Task: Look for space in Jixi, China from 8th June, 2023 to 19th June, 2023 for 1 adult in price range Rs.5000 to Rs.12000. Place can be shared room with 1  bedroom having 1 bed and 1 bathroom. Property type can be house, flat, guest house, hotel. Booking option can be shelf check-in. Required host language is Chinese (Simplified).
Action: Mouse moved to (672, 94)
Screenshot: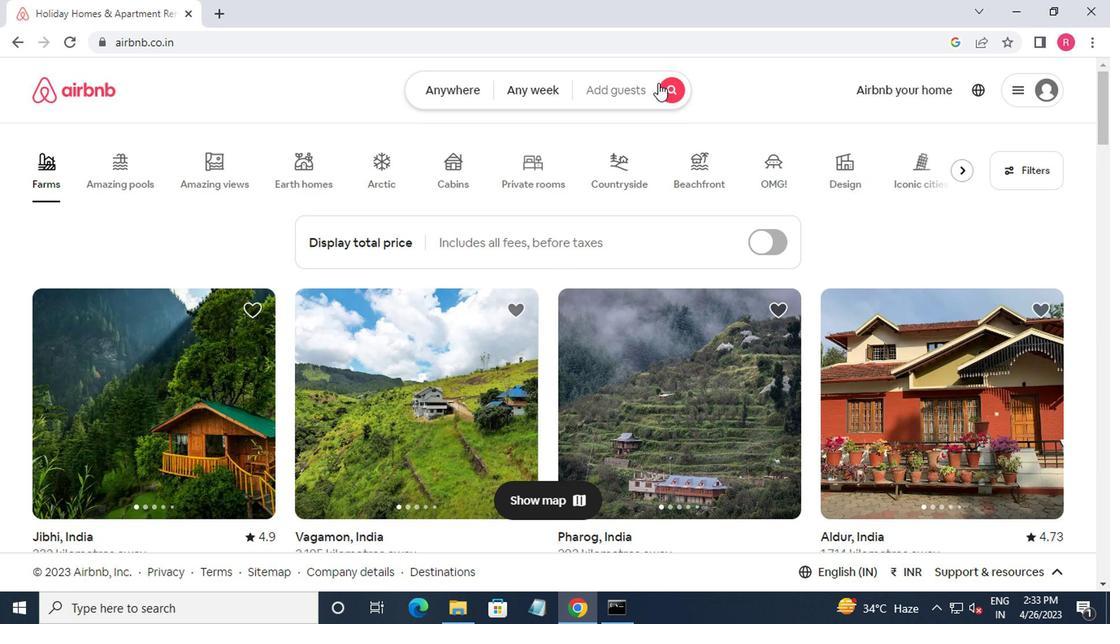 
Action: Mouse pressed left at (672, 94)
Screenshot: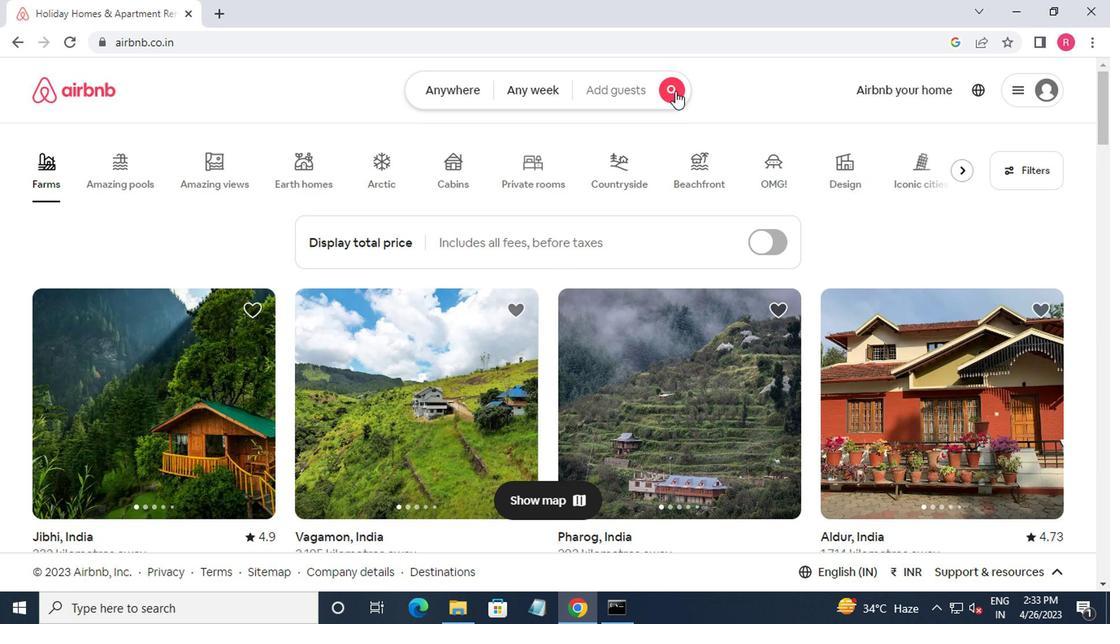 
Action: Mouse moved to (352, 159)
Screenshot: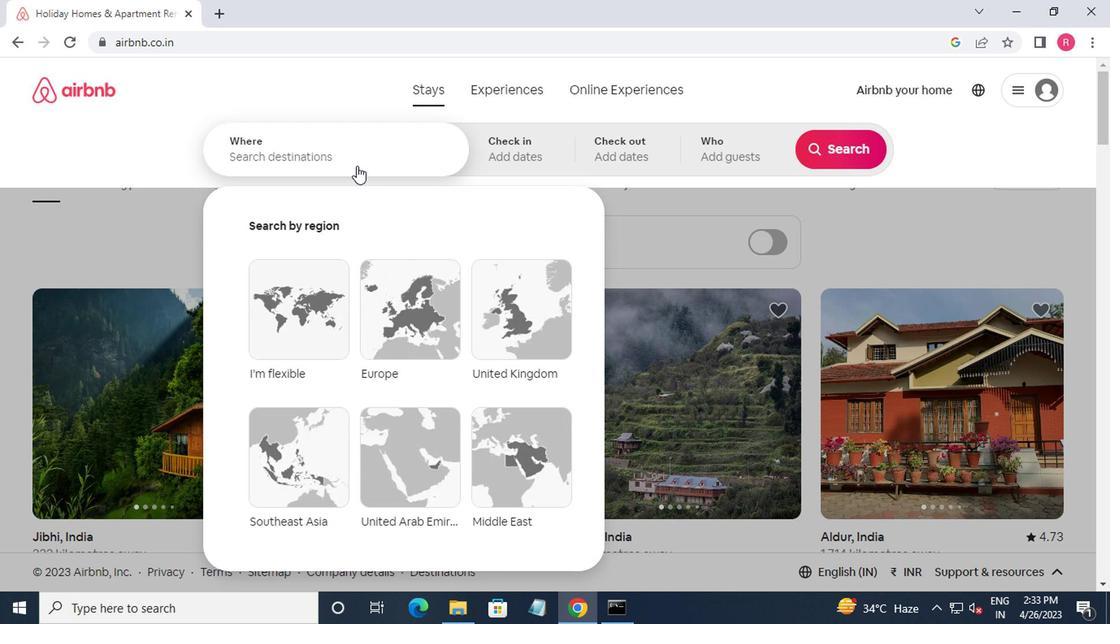 
Action: Mouse pressed left at (352, 159)
Screenshot: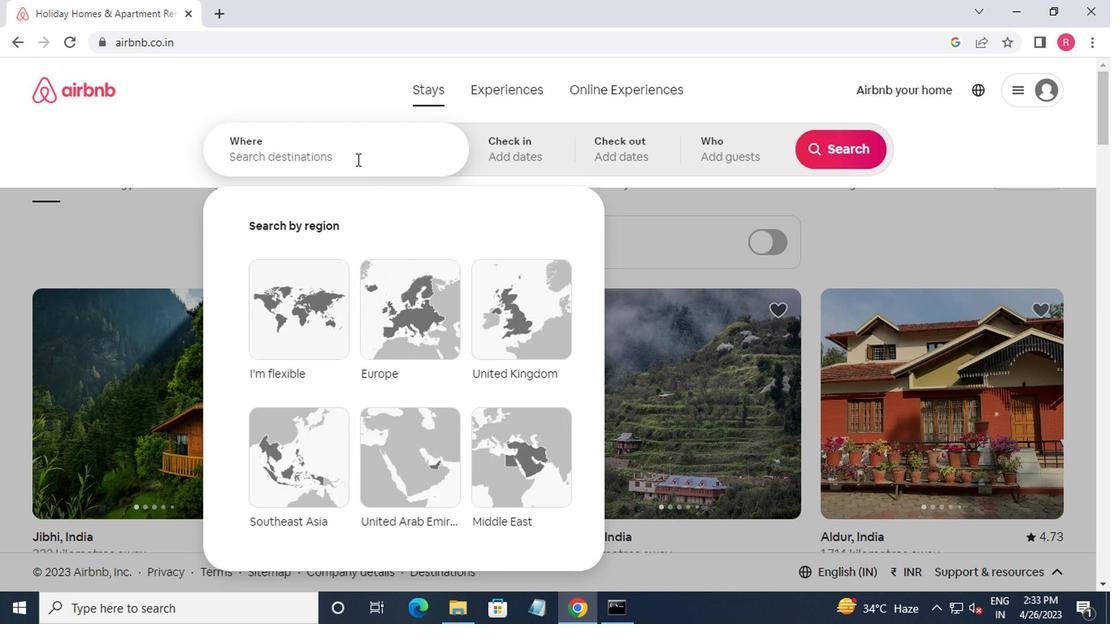 
Action: Mouse moved to (363, 163)
Screenshot: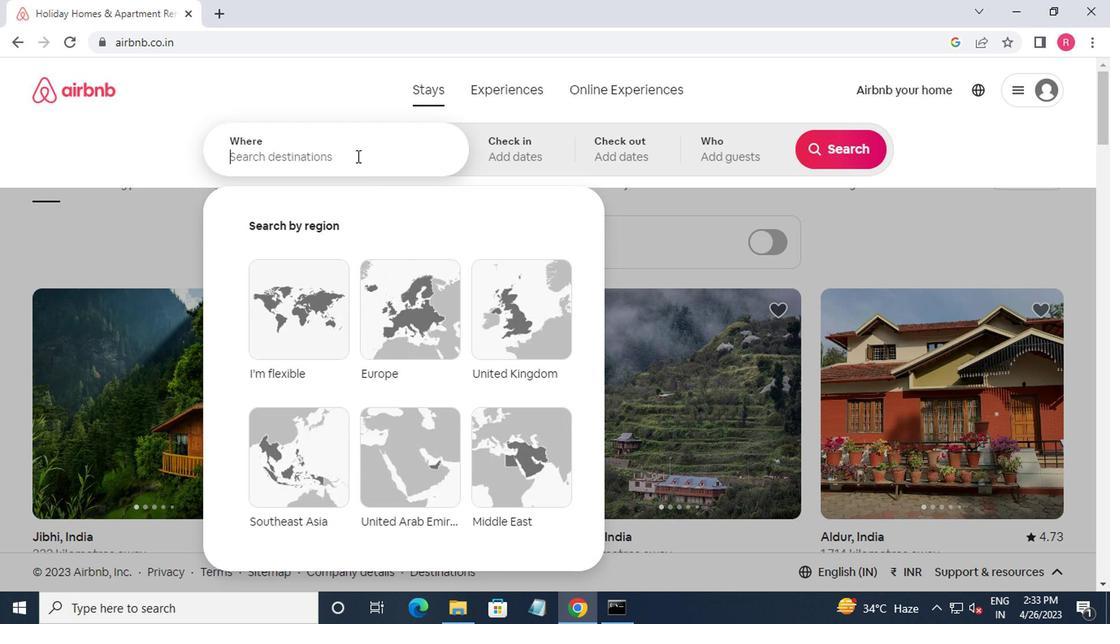 
Action: Key pressed jixi,china<Key.enter>
Screenshot: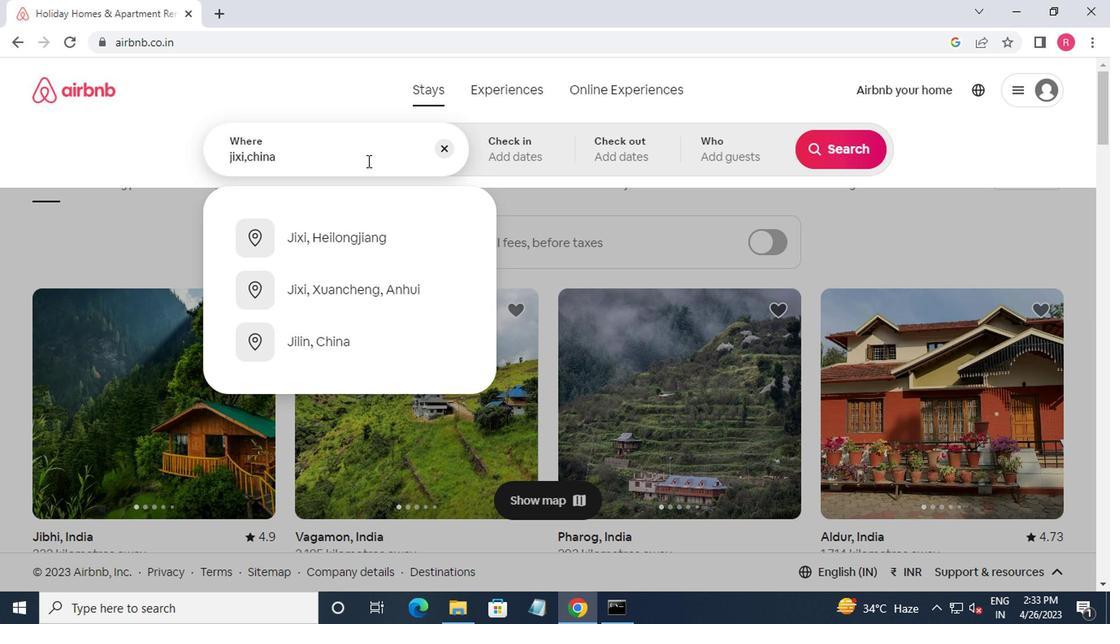 
Action: Mouse moved to (819, 285)
Screenshot: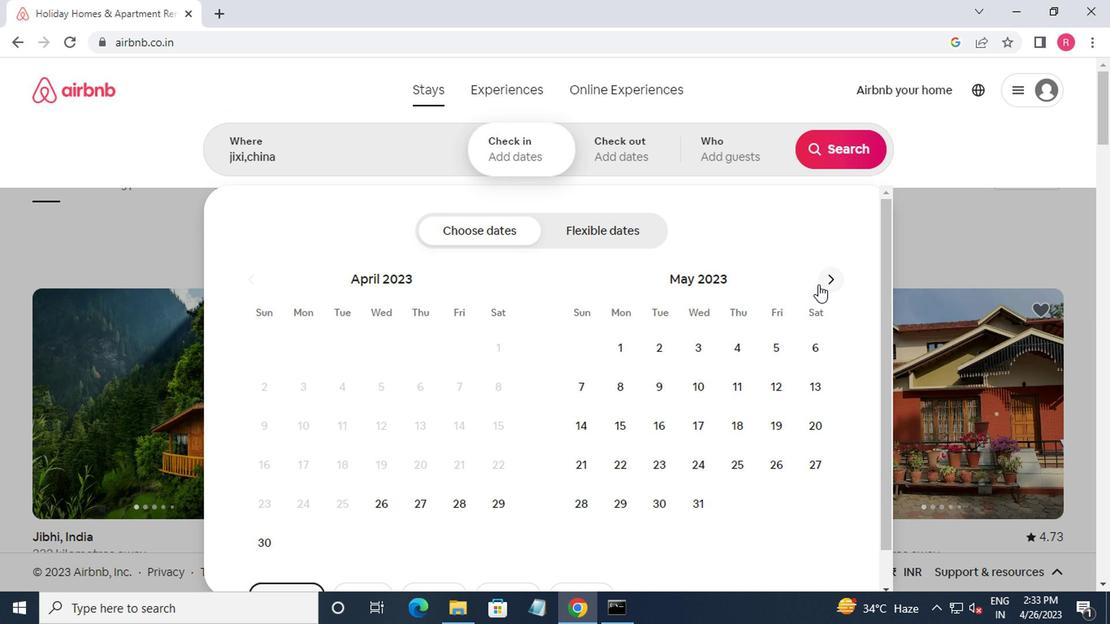 
Action: Mouse pressed left at (819, 285)
Screenshot: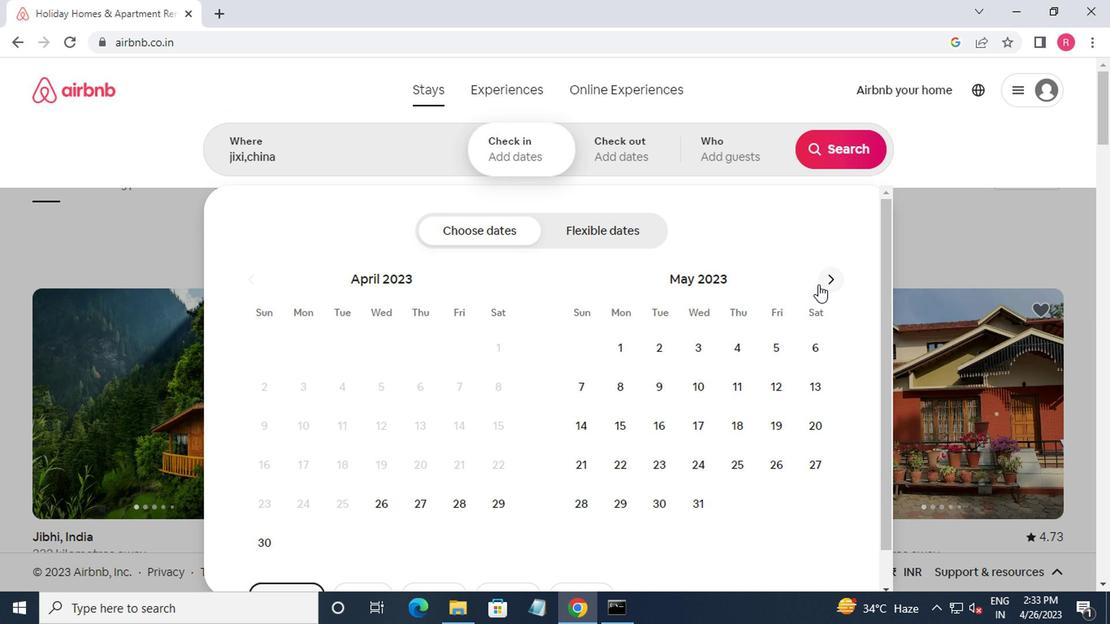 
Action: Mouse moved to (820, 285)
Screenshot: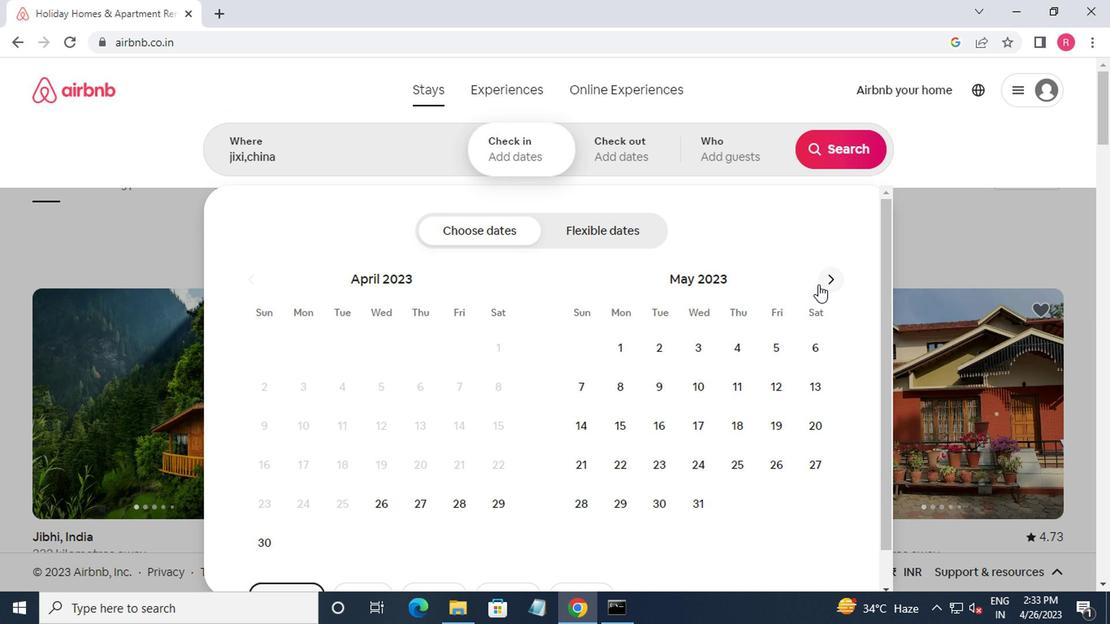 
Action: Mouse pressed left at (820, 285)
Screenshot: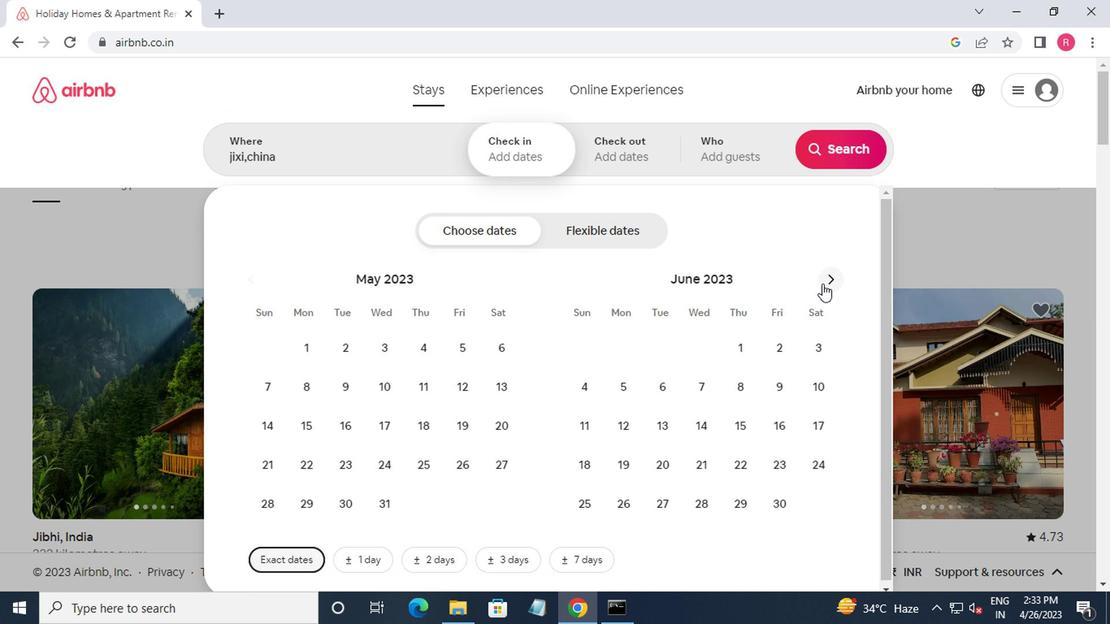 
Action: Mouse moved to (412, 399)
Screenshot: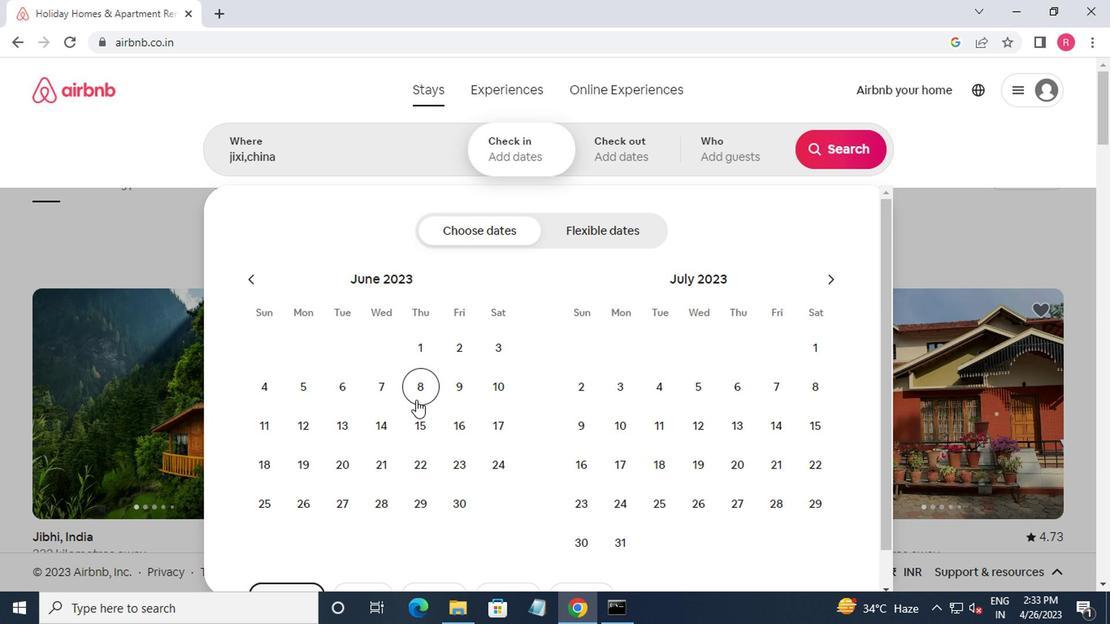 
Action: Mouse pressed left at (412, 399)
Screenshot: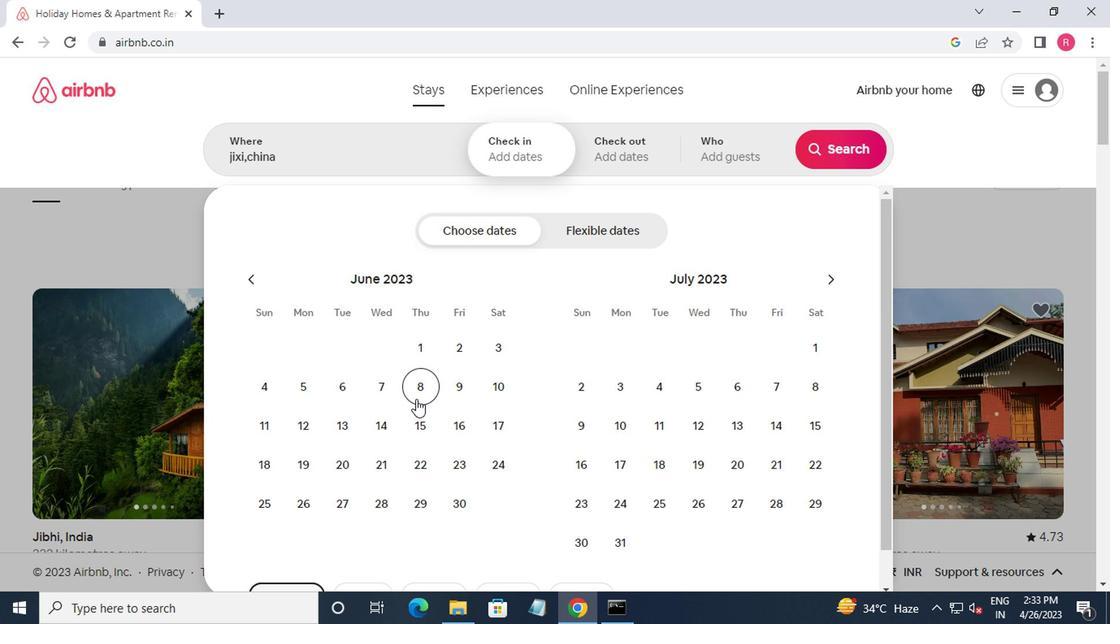 
Action: Mouse moved to (300, 476)
Screenshot: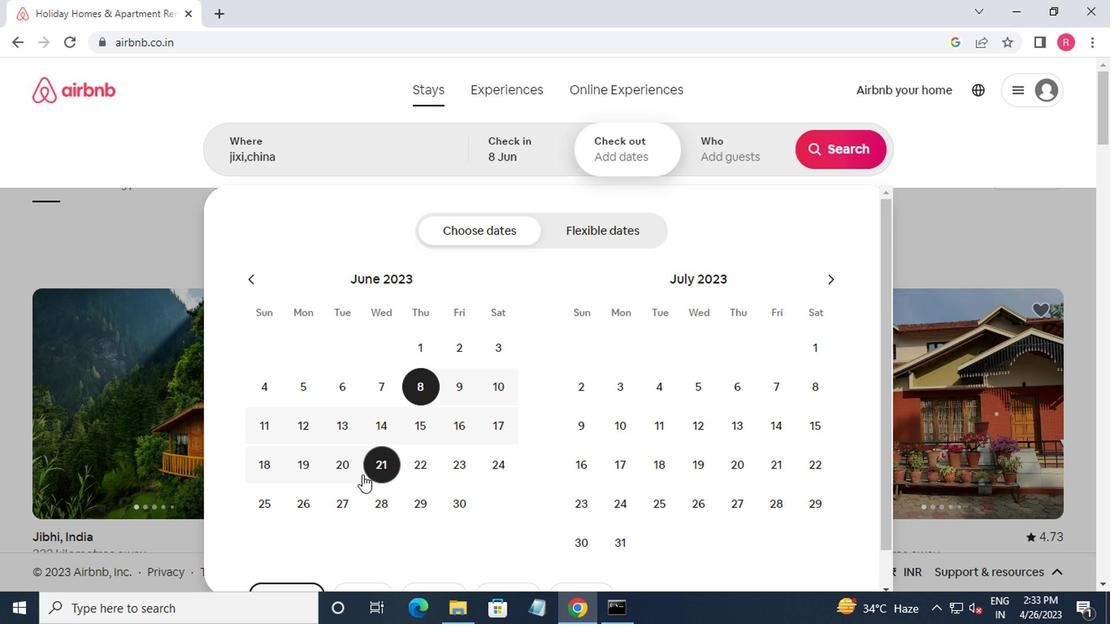 
Action: Mouse pressed left at (300, 476)
Screenshot: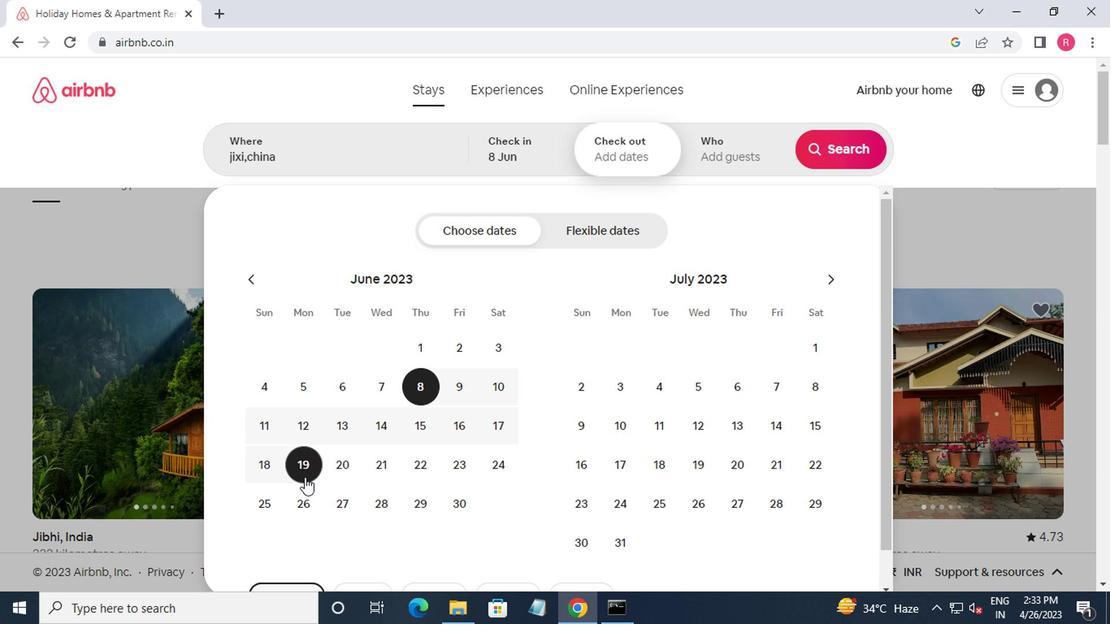 
Action: Mouse moved to (699, 165)
Screenshot: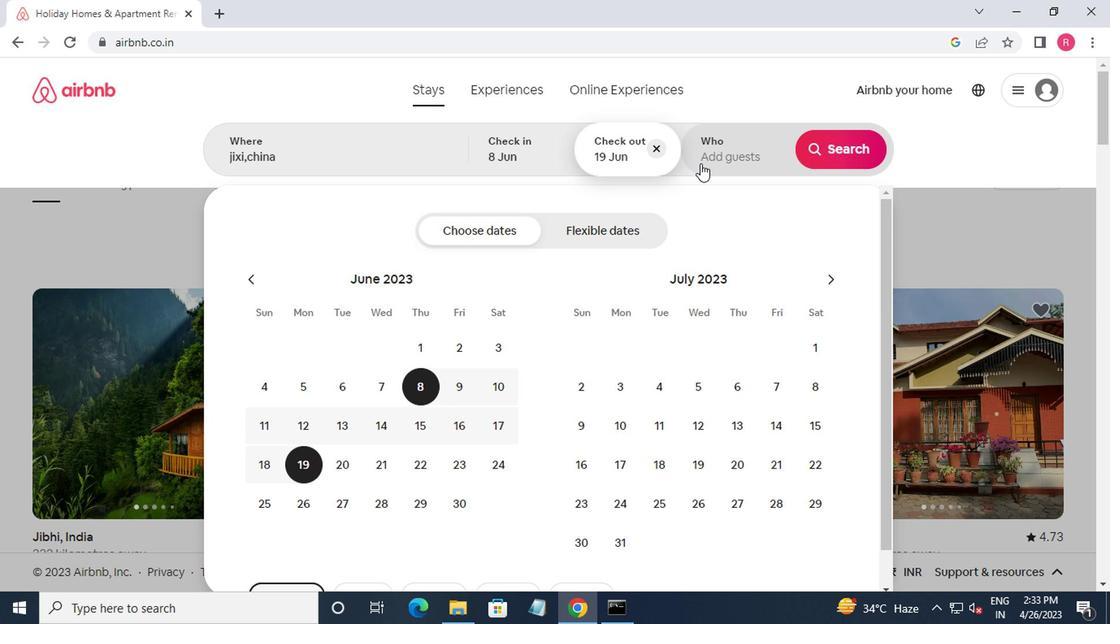 
Action: Mouse pressed left at (699, 165)
Screenshot: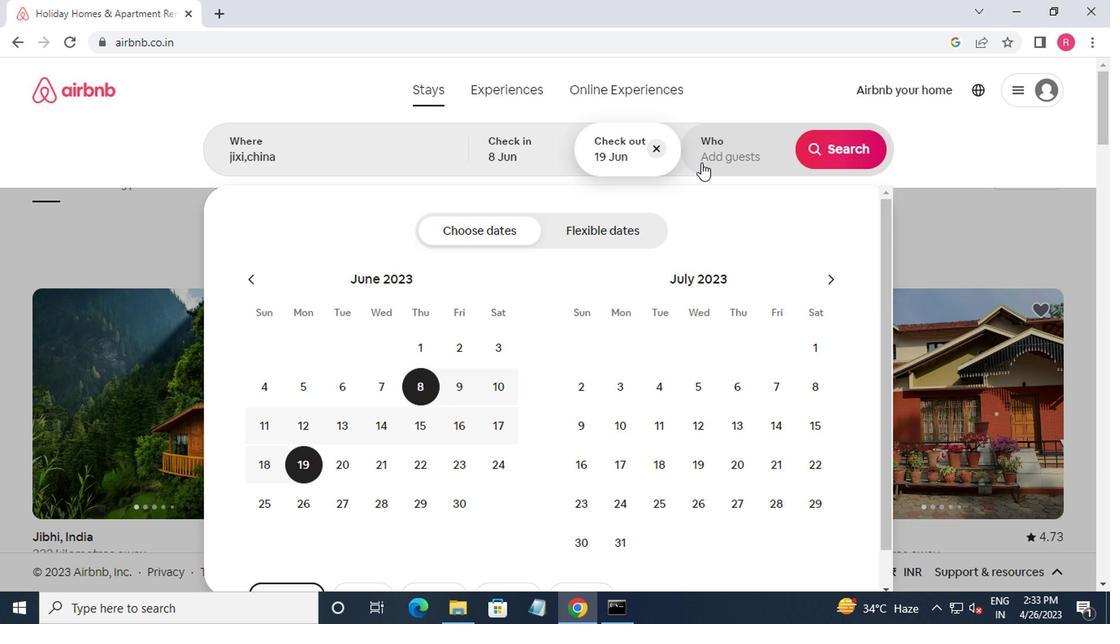 
Action: Mouse moved to (846, 244)
Screenshot: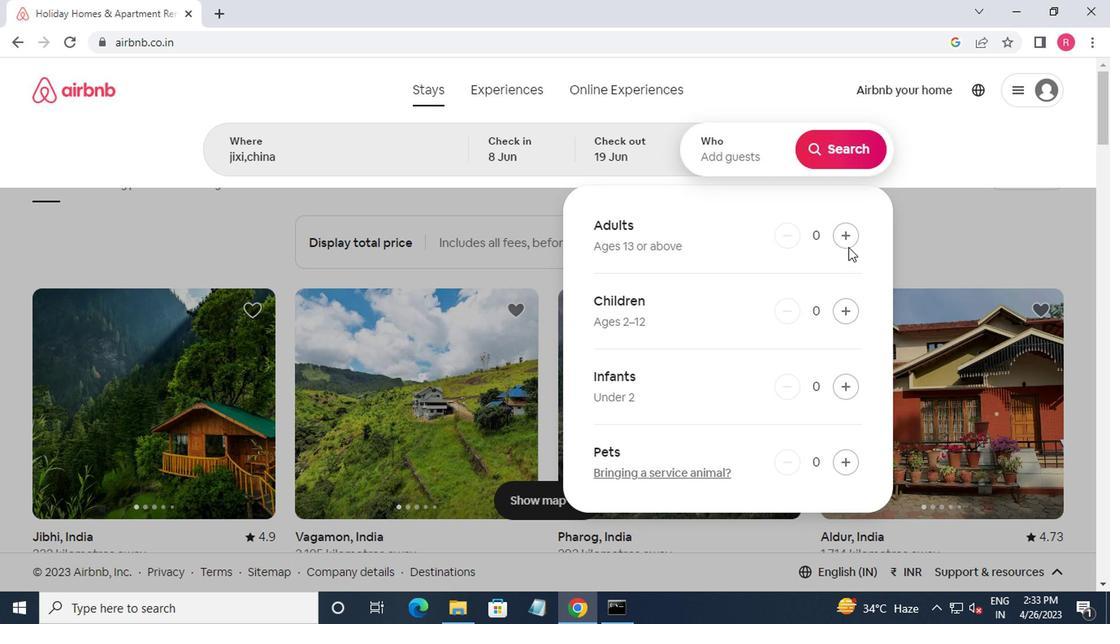 
Action: Mouse pressed left at (846, 244)
Screenshot: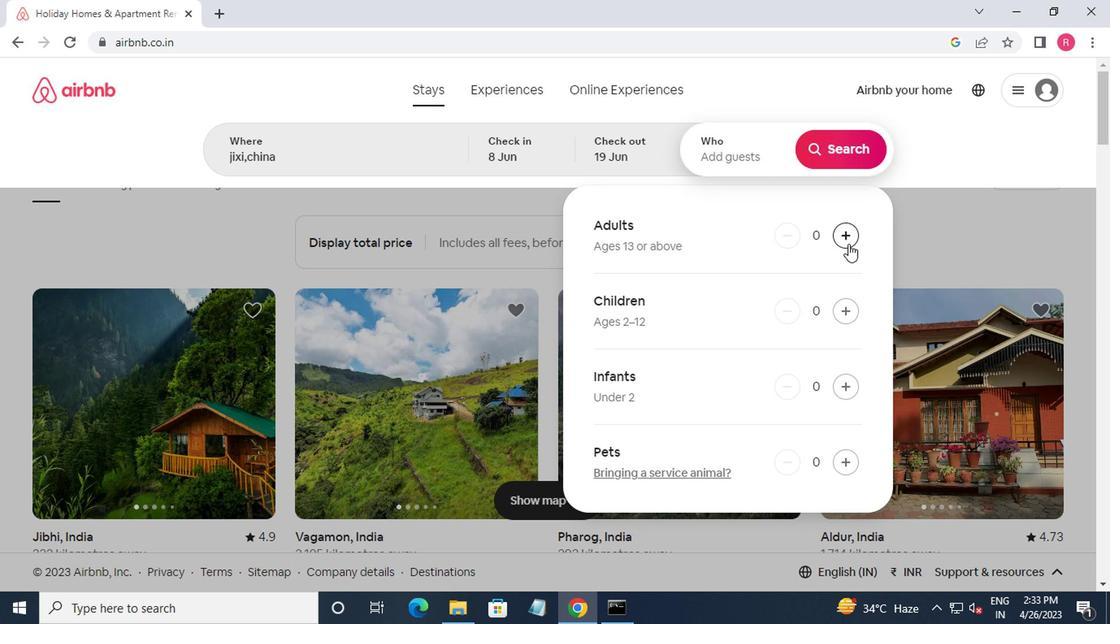 
Action: Mouse moved to (838, 155)
Screenshot: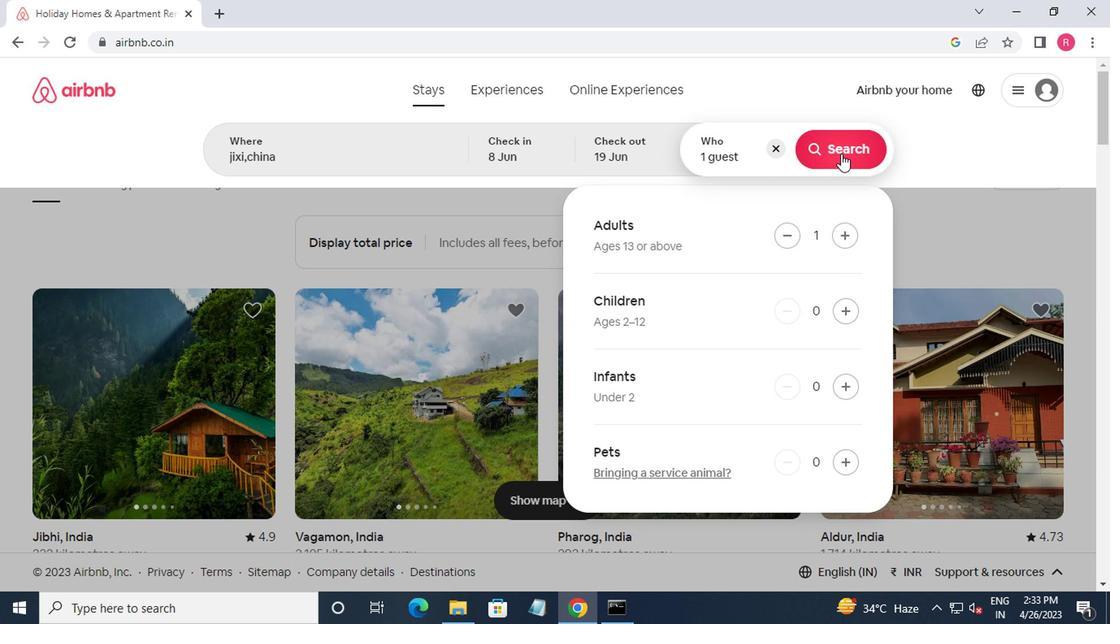 
Action: Mouse pressed left at (838, 155)
Screenshot: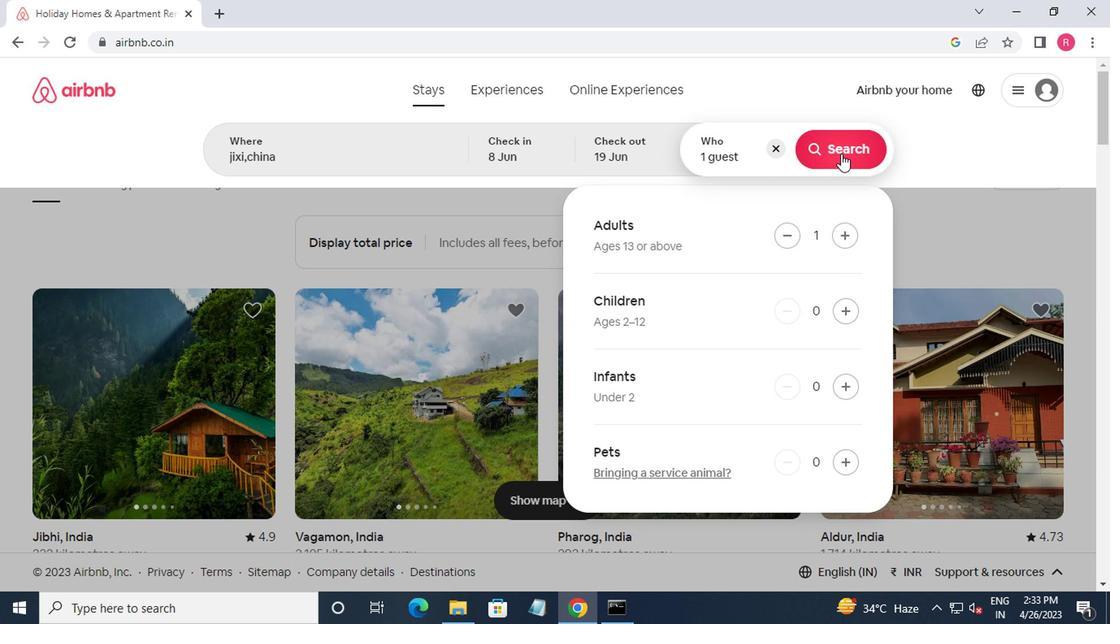 
Action: Mouse moved to (1018, 160)
Screenshot: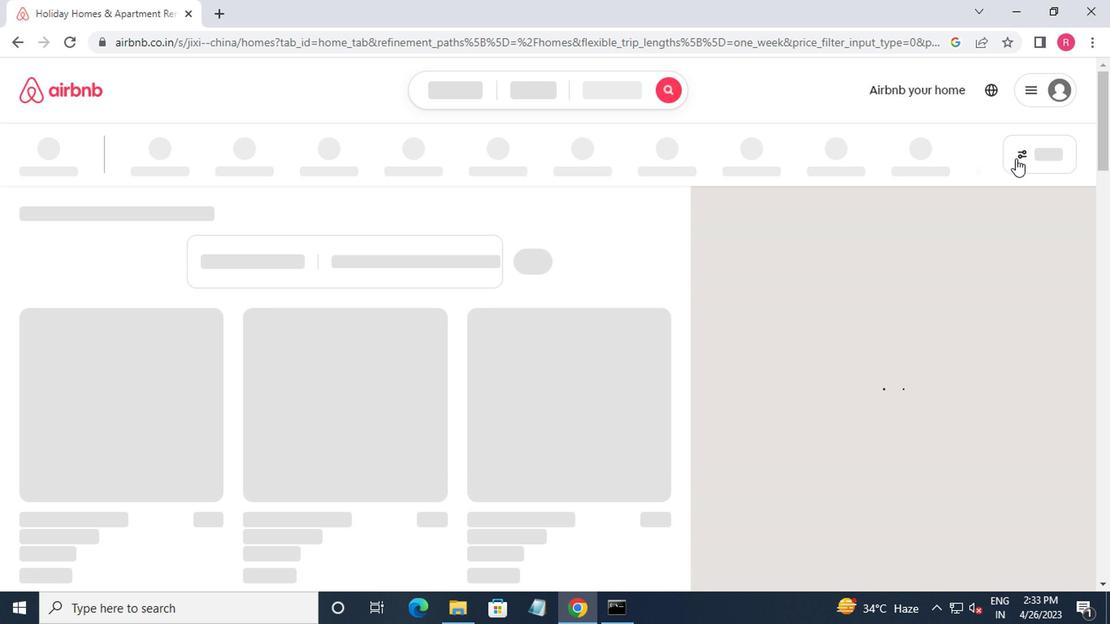 
Action: Mouse pressed left at (1018, 160)
Screenshot: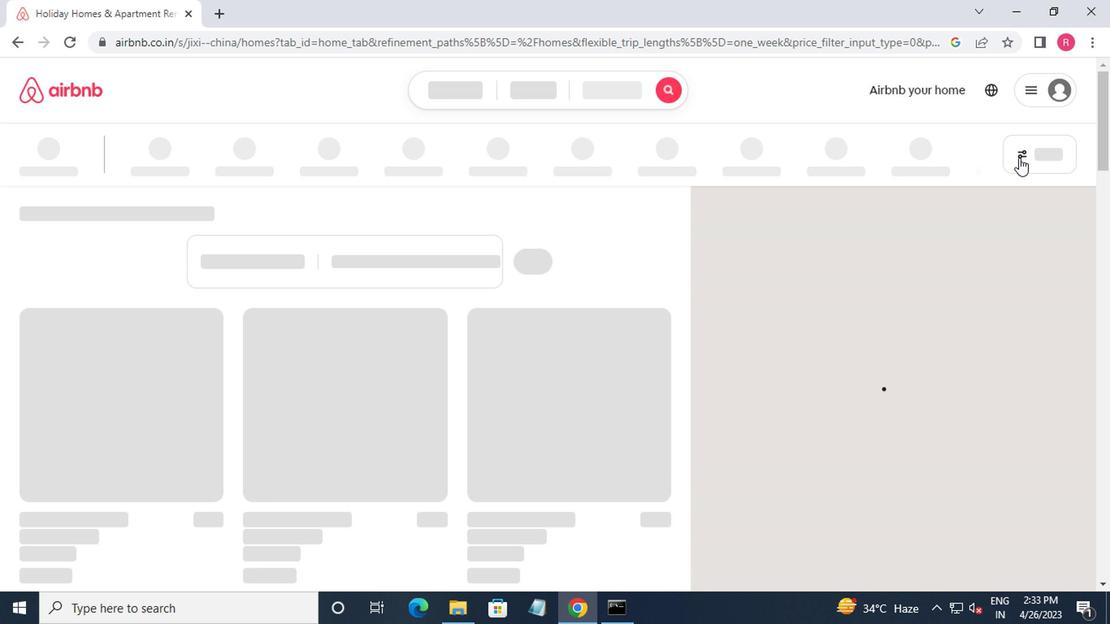 
Action: Mouse moved to (359, 271)
Screenshot: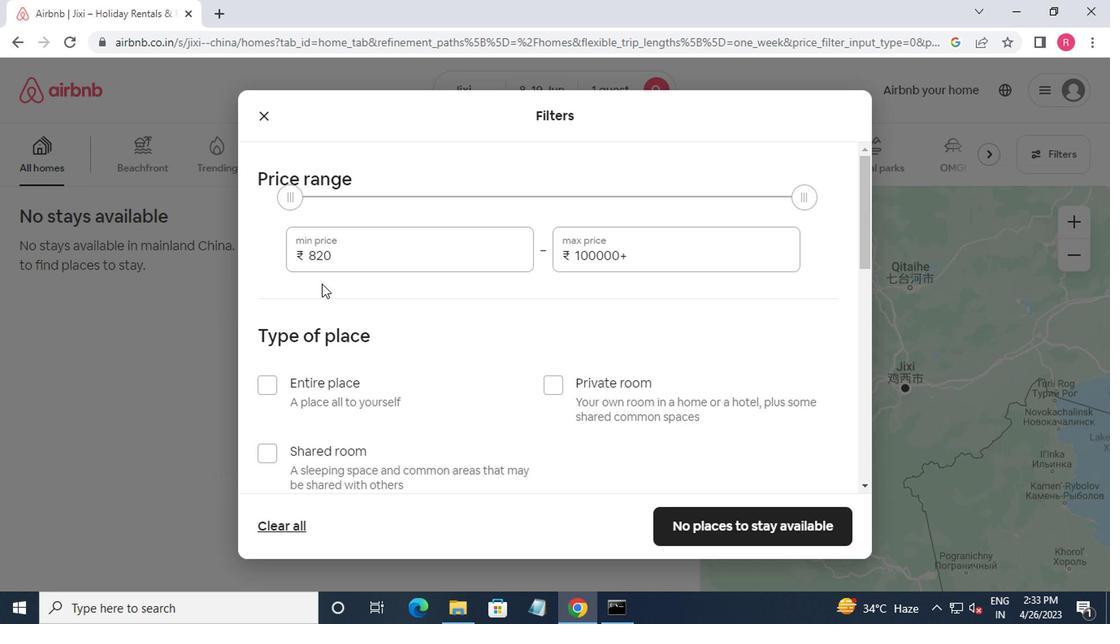 
Action: Mouse pressed left at (359, 271)
Screenshot: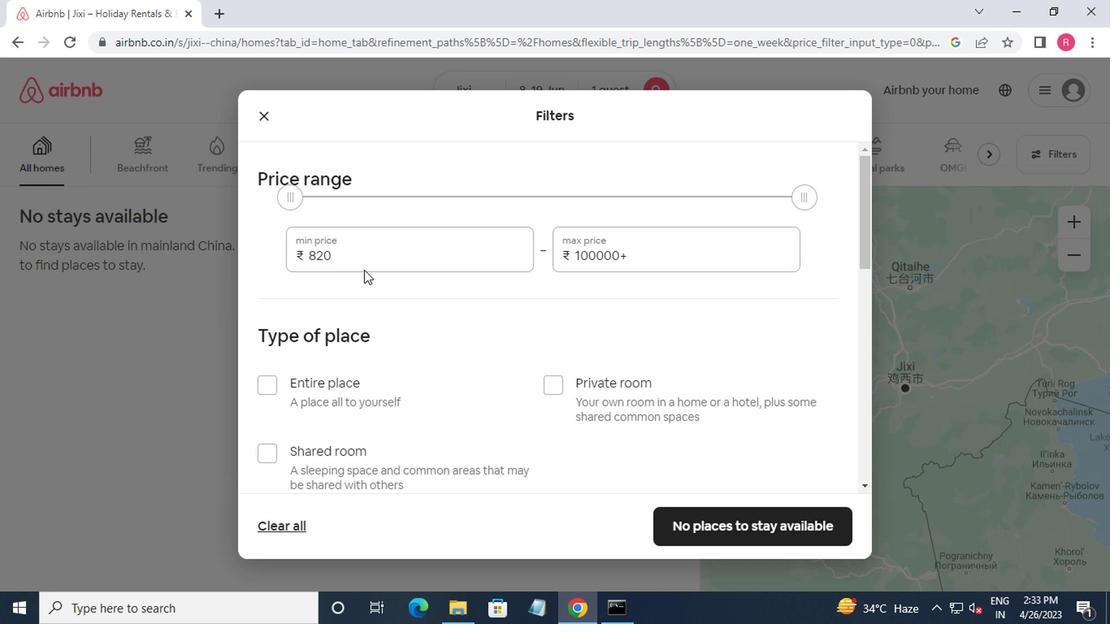 
Action: Mouse moved to (359, 264)
Screenshot: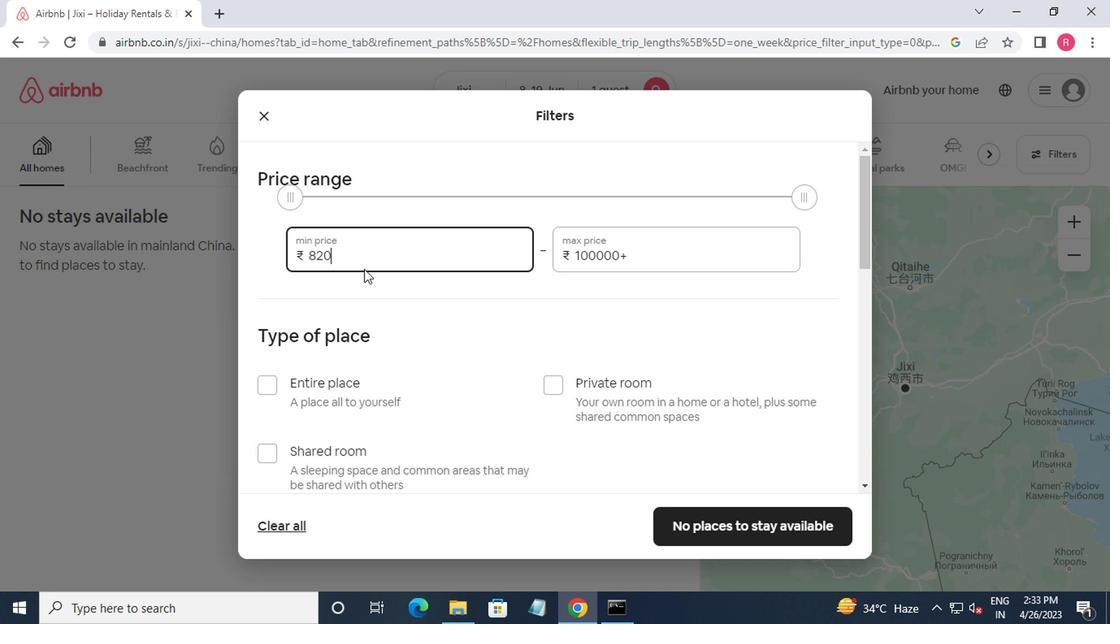 
Action: Mouse pressed left at (359, 264)
Screenshot: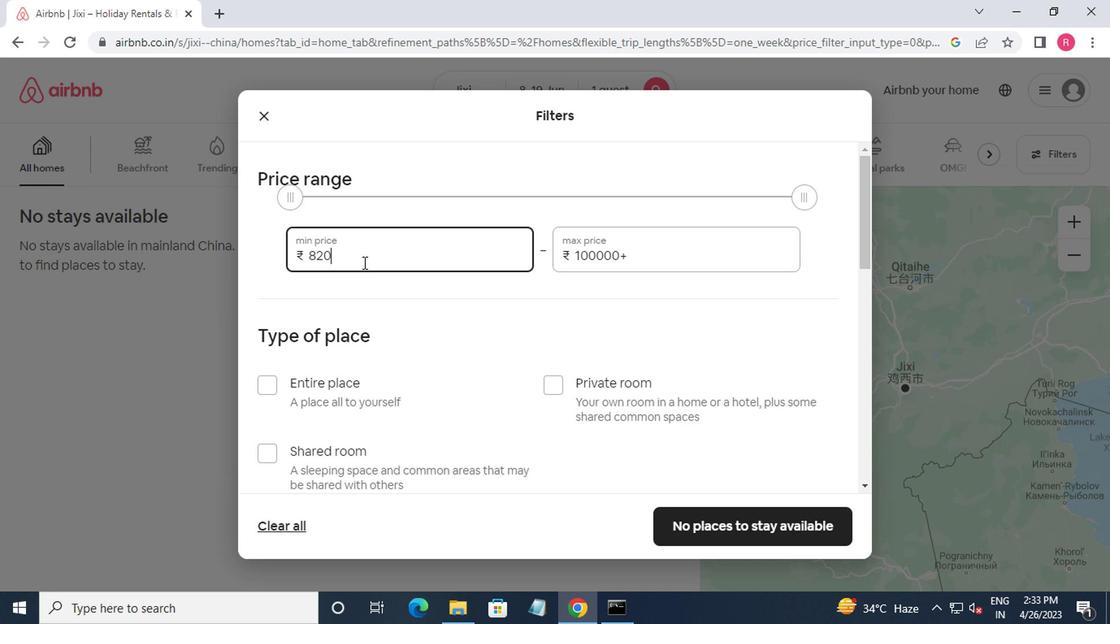 
Action: Mouse moved to (355, 262)
Screenshot: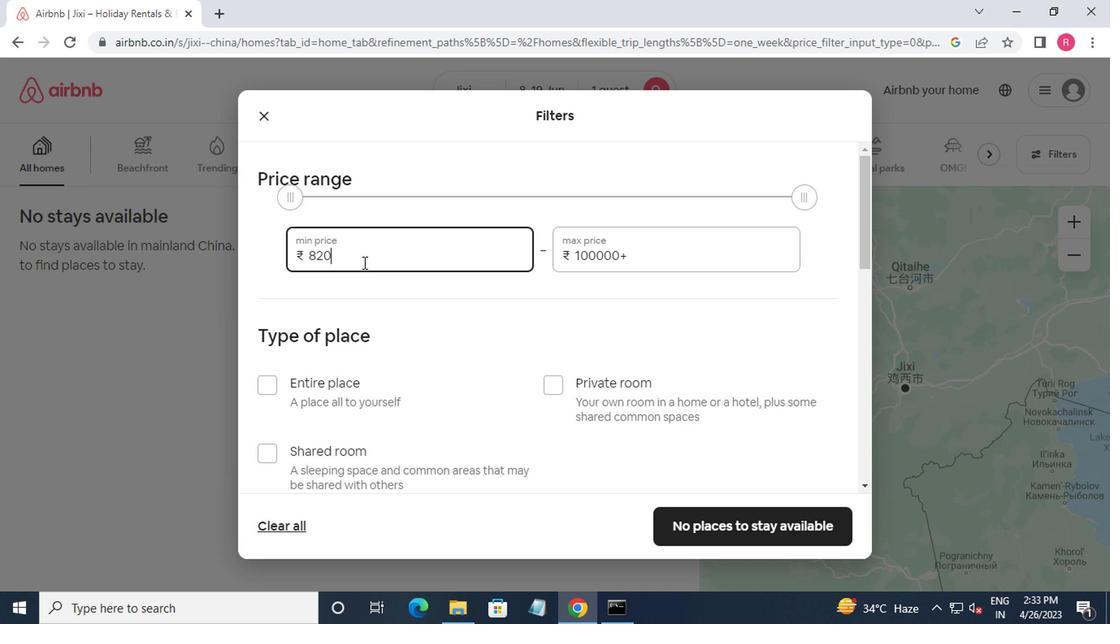 
Action: Key pressed <Key.backspace><Key.backspace><Key.backspace><Key.backspace>5000<Key.tab>12<Key.backspace><Key.backspace><Key.backspace><Key.backspace><Key.backspace><Key.backspace>2000
Screenshot: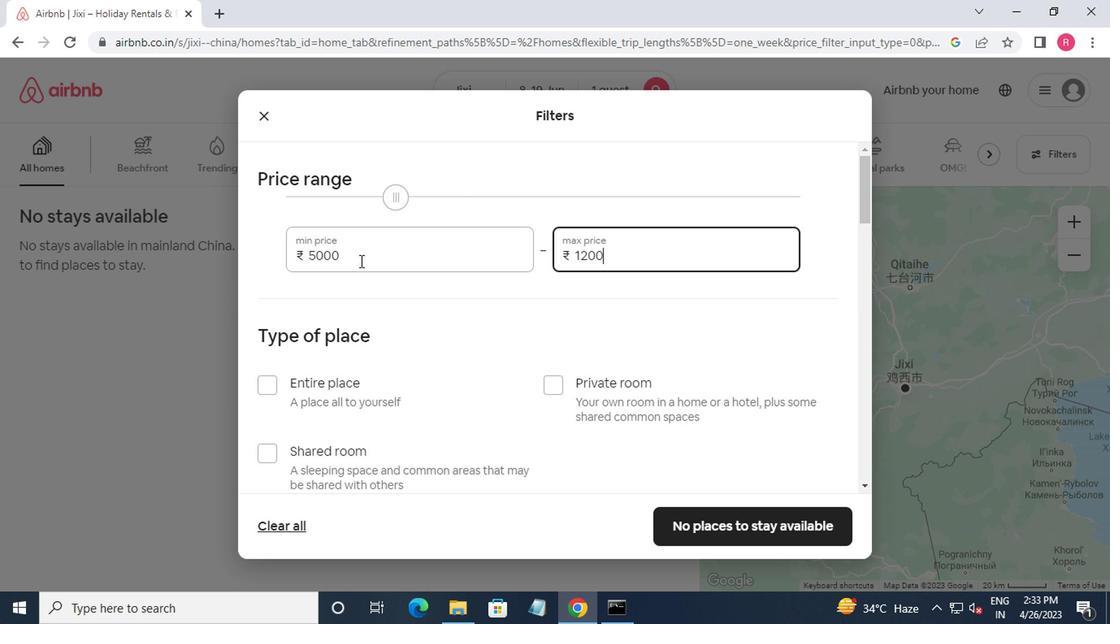 
Action: Mouse moved to (337, 332)
Screenshot: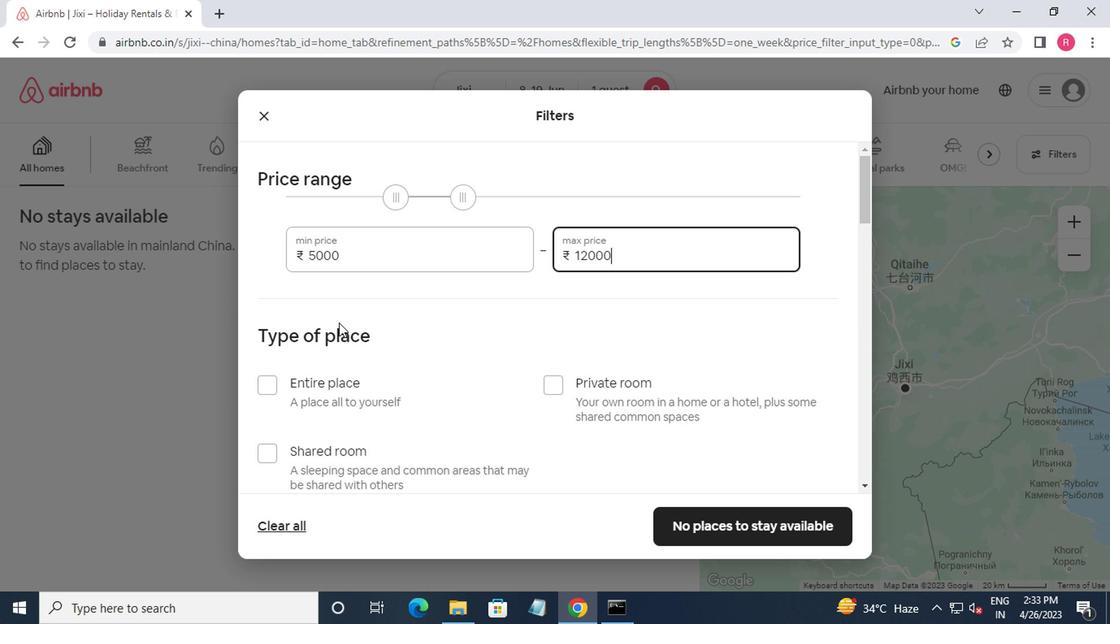 
Action: Mouse scrolled (337, 330) with delta (0, -1)
Screenshot: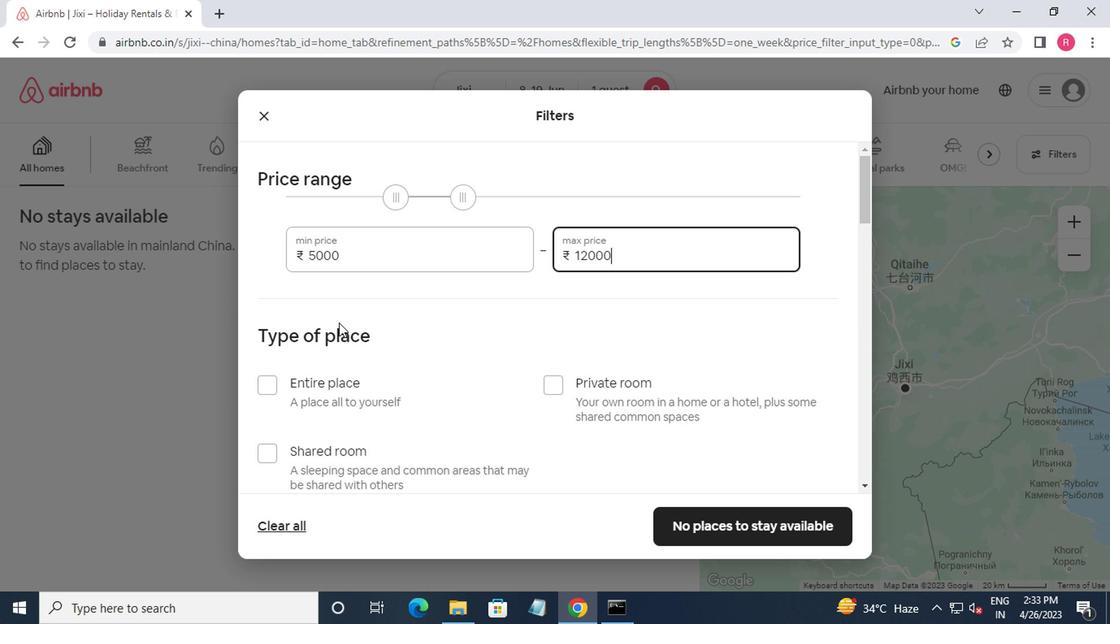 
Action: Mouse moved to (341, 339)
Screenshot: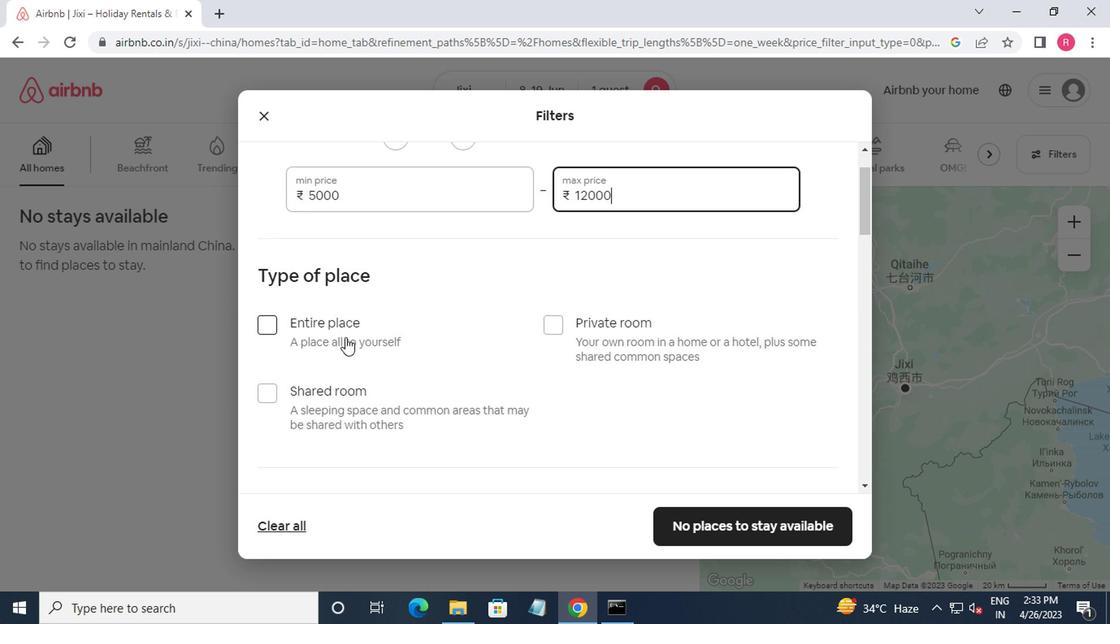 
Action: Mouse scrolled (341, 338) with delta (0, 0)
Screenshot: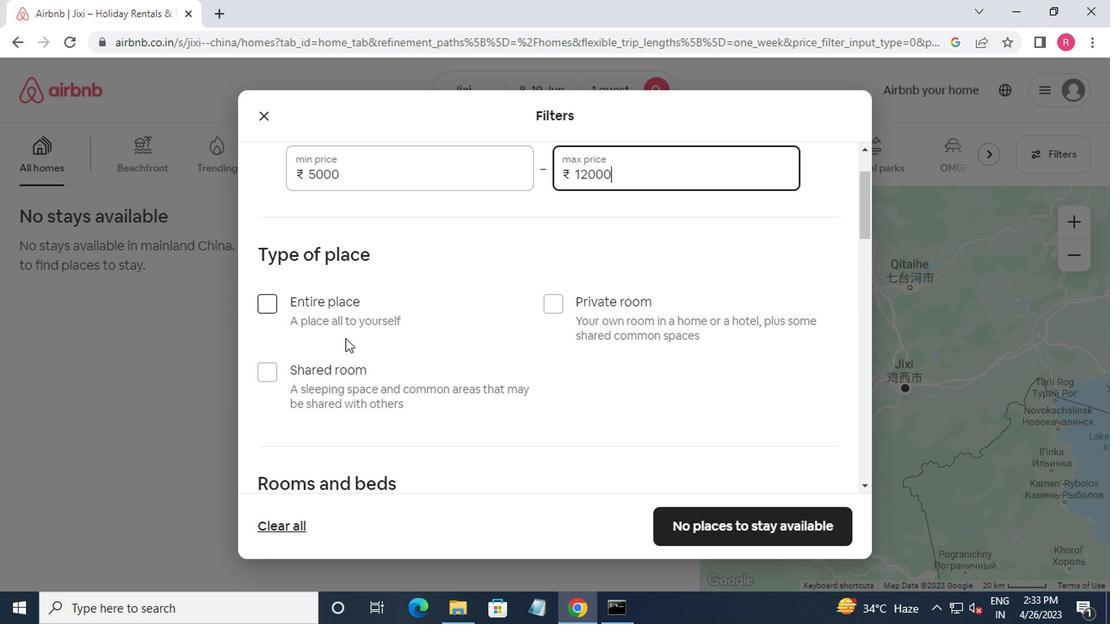 
Action: Mouse moved to (264, 293)
Screenshot: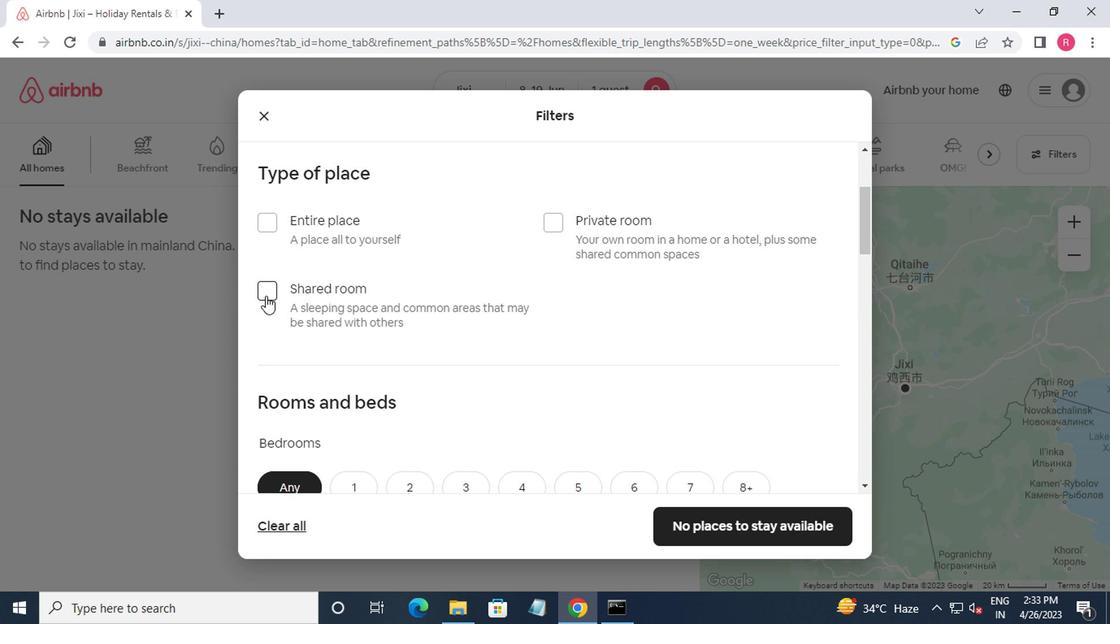 
Action: Mouse pressed left at (264, 293)
Screenshot: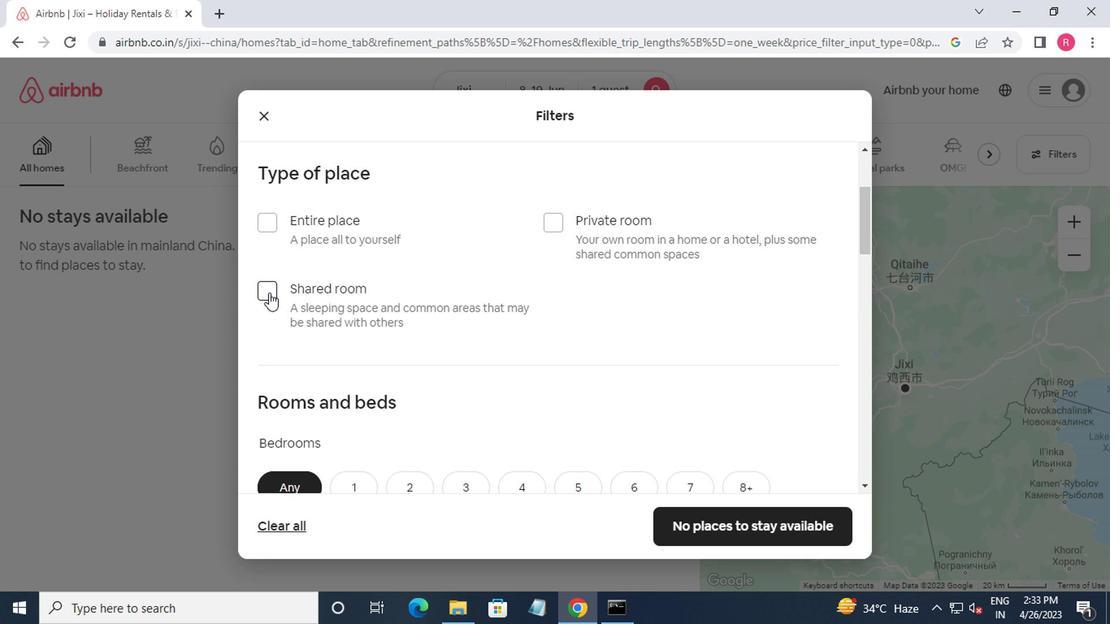 
Action: Mouse moved to (299, 286)
Screenshot: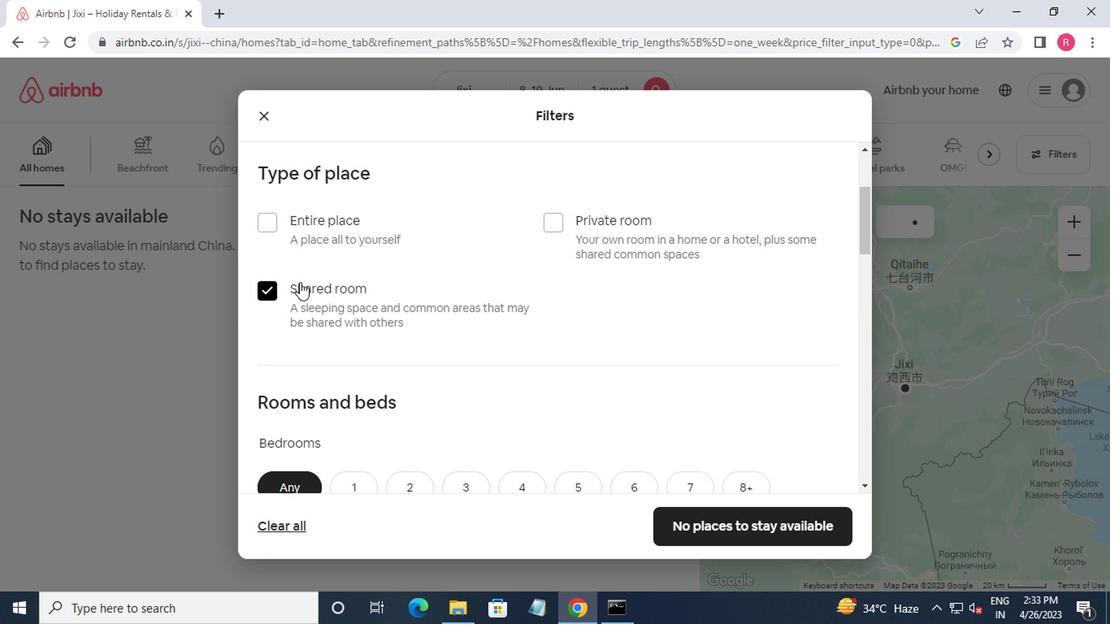 
Action: Mouse scrolled (299, 285) with delta (0, -1)
Screenshot: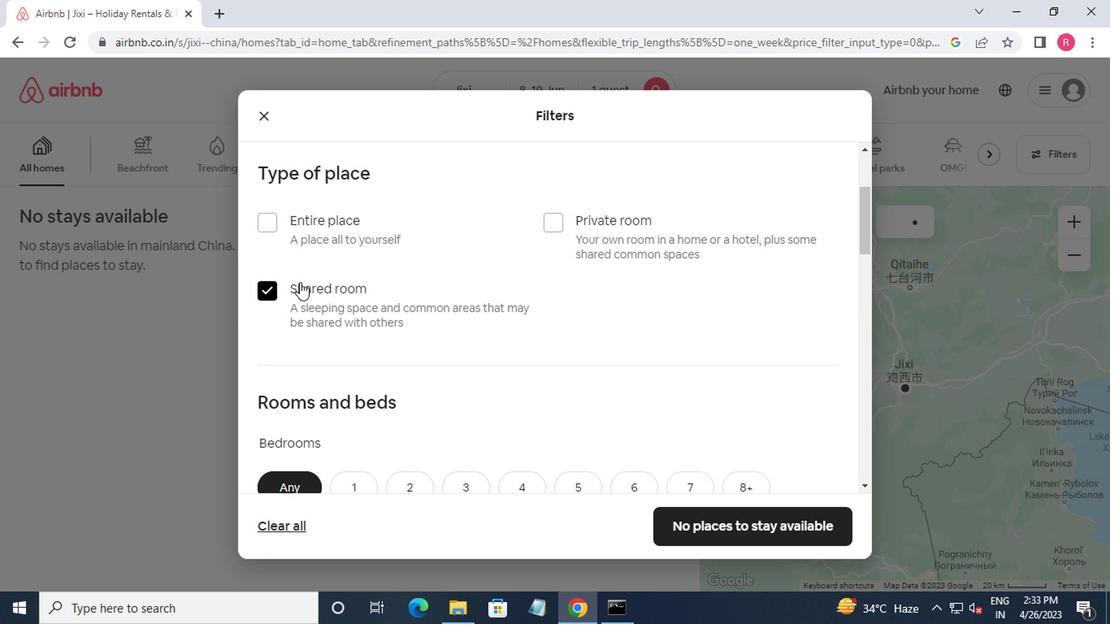 
Action: Mouse moved to (299, 293)
Screenshot: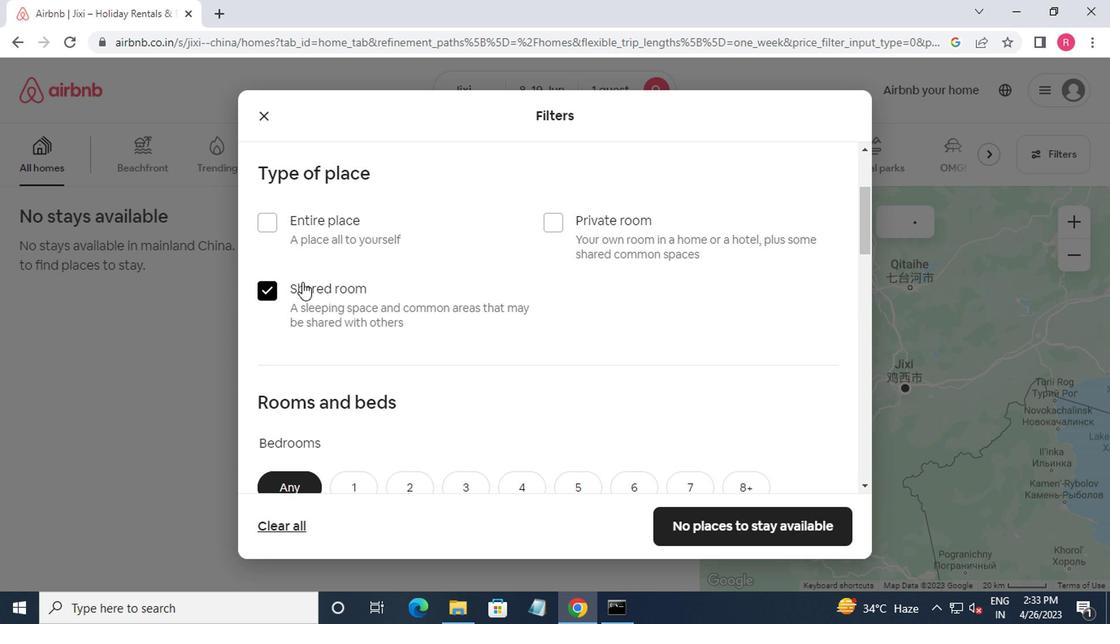 
Action: Mouse scrolled (299, 293) with delta (0, 0)
Screenshot: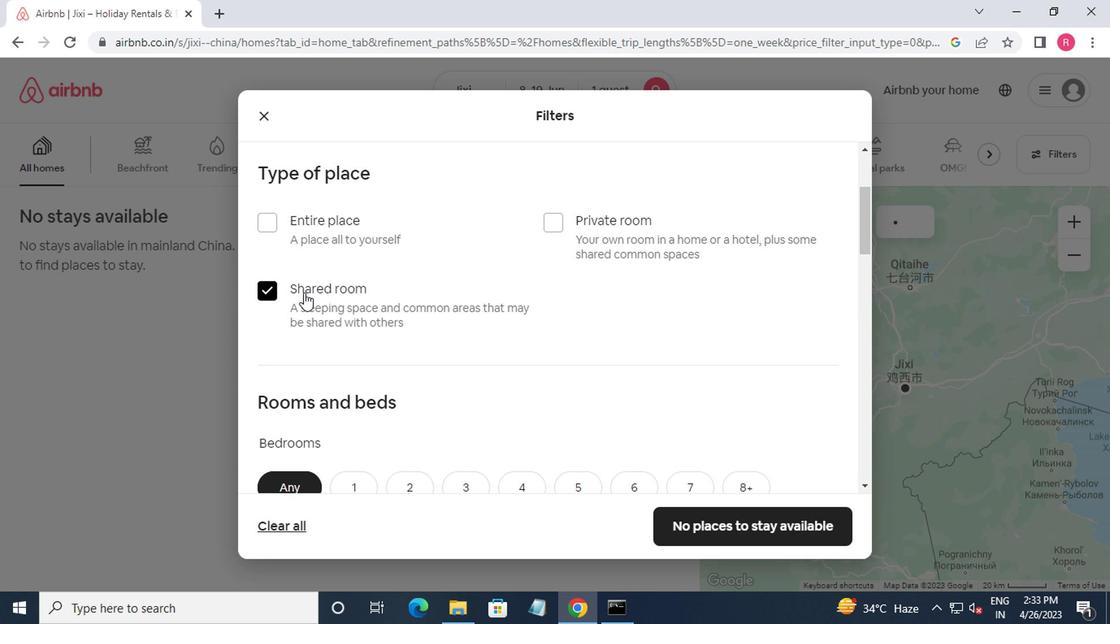 
Action: Mouse moved to (365, 332)
Screenshot: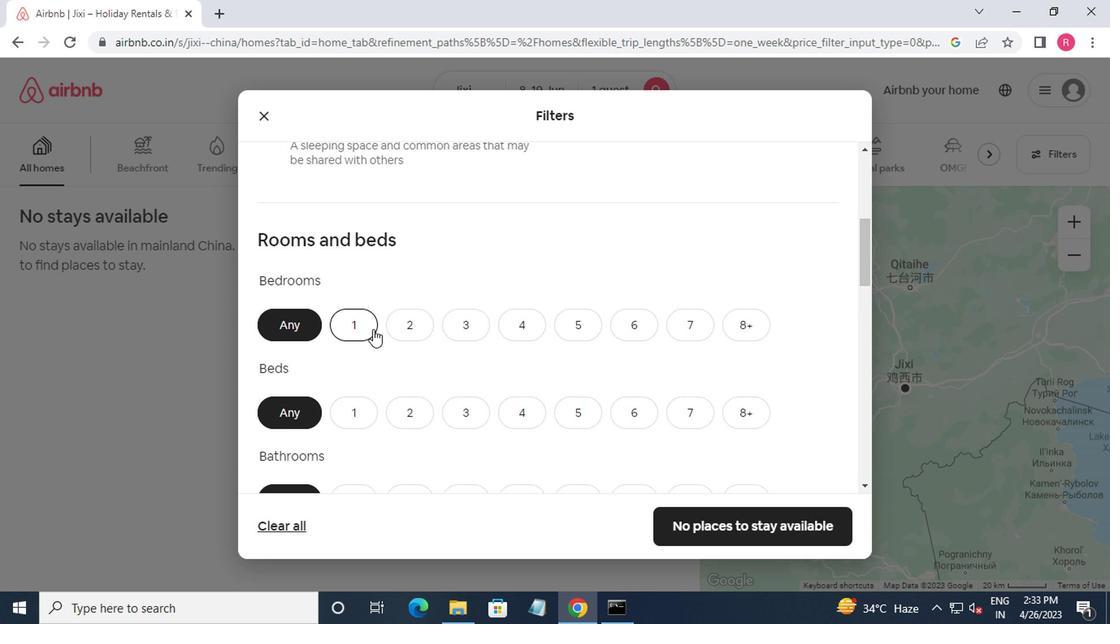
Action: Mouse pressed left at (365, 332)
Screenshot: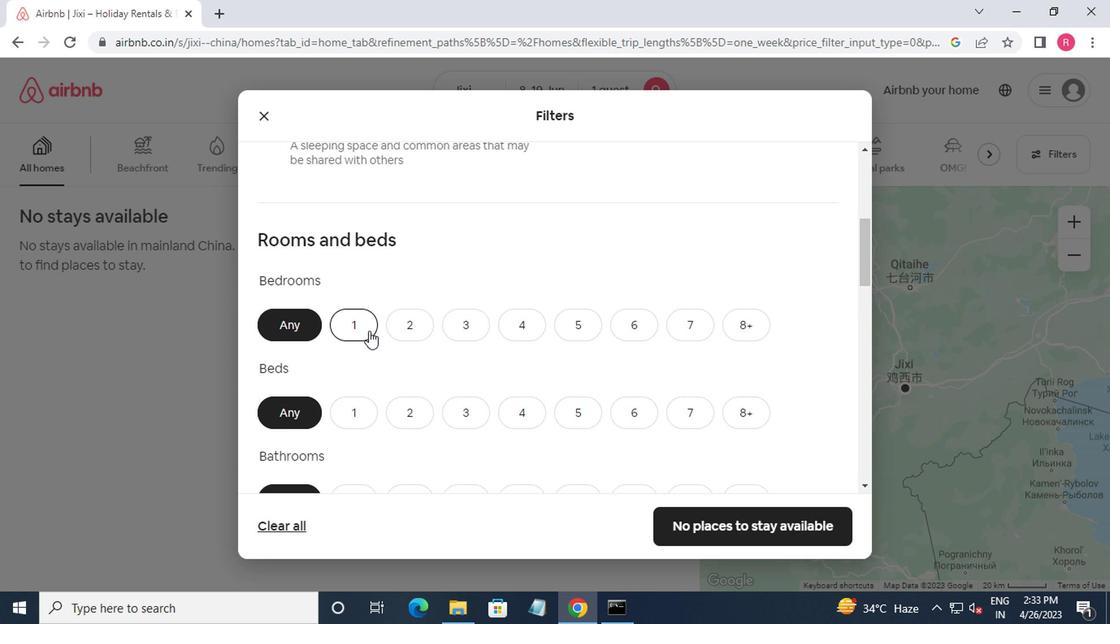 
Action: Mouse moved to (363, 333)
Screenshot: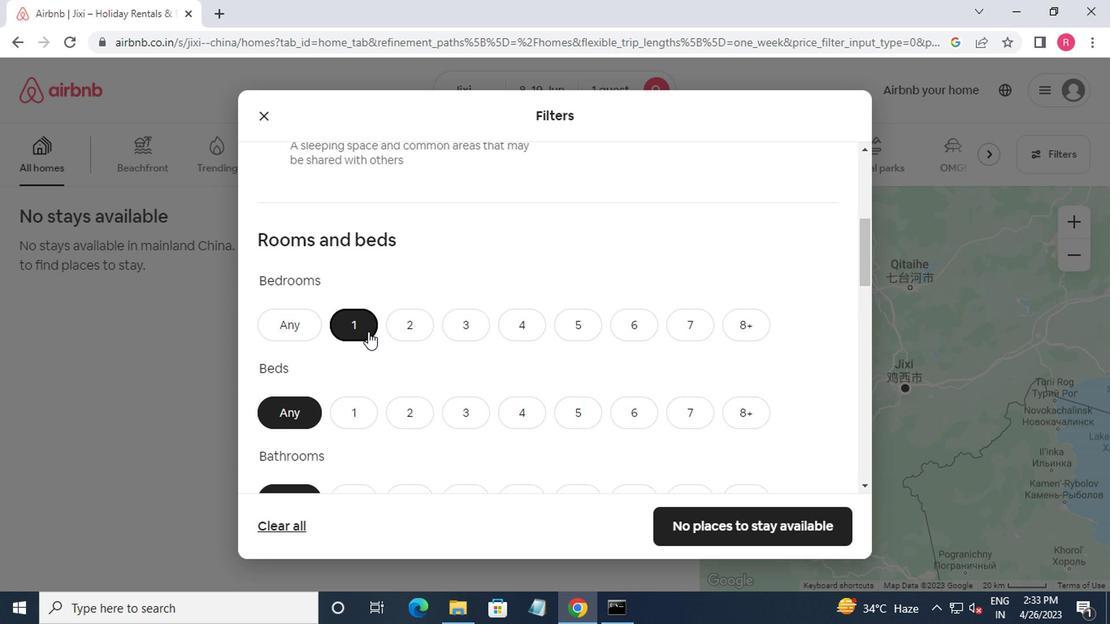 
Action: Mouse scrolled (363, 332) with delta (0, -1)
Screenshot: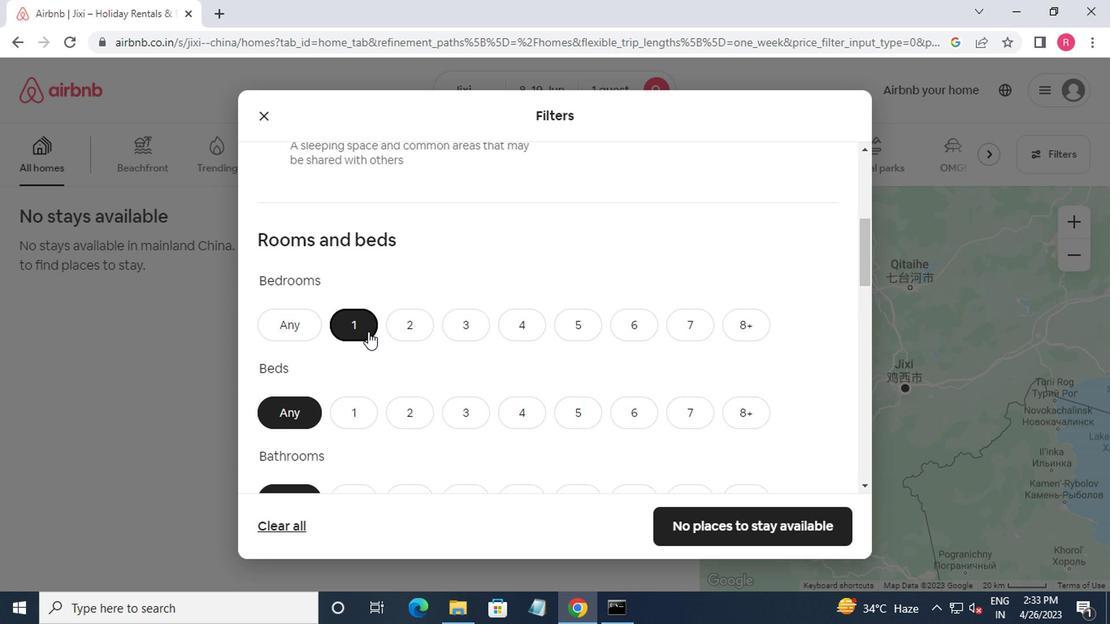 
Action: Mouse moved to (367, 336)
Screenshot: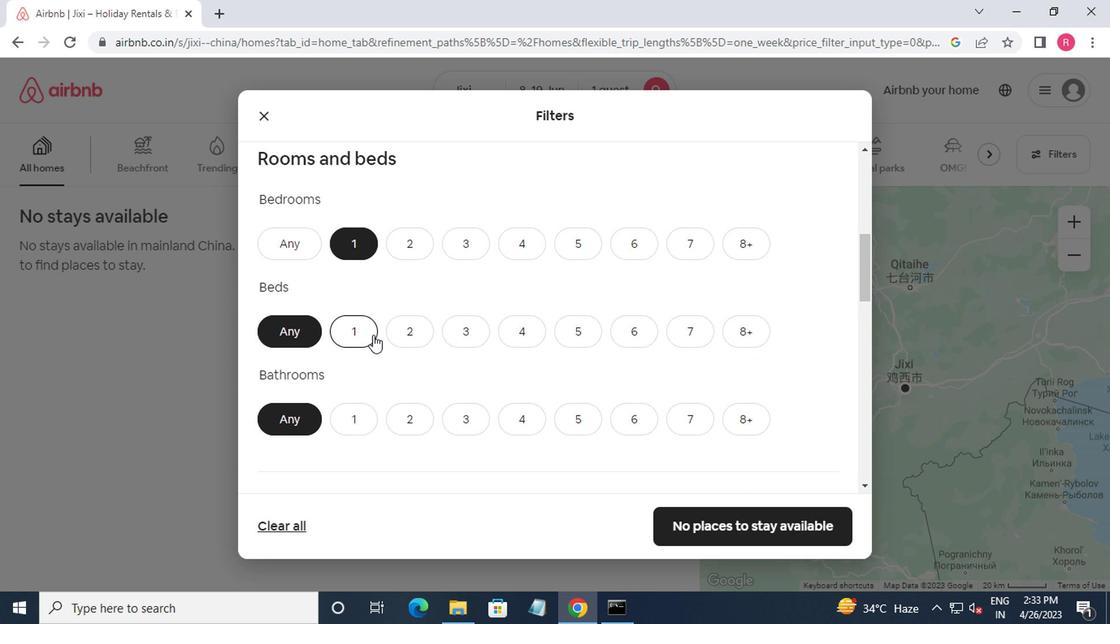 
Action: Mouse pressed left at (367, 336)
Screenshot: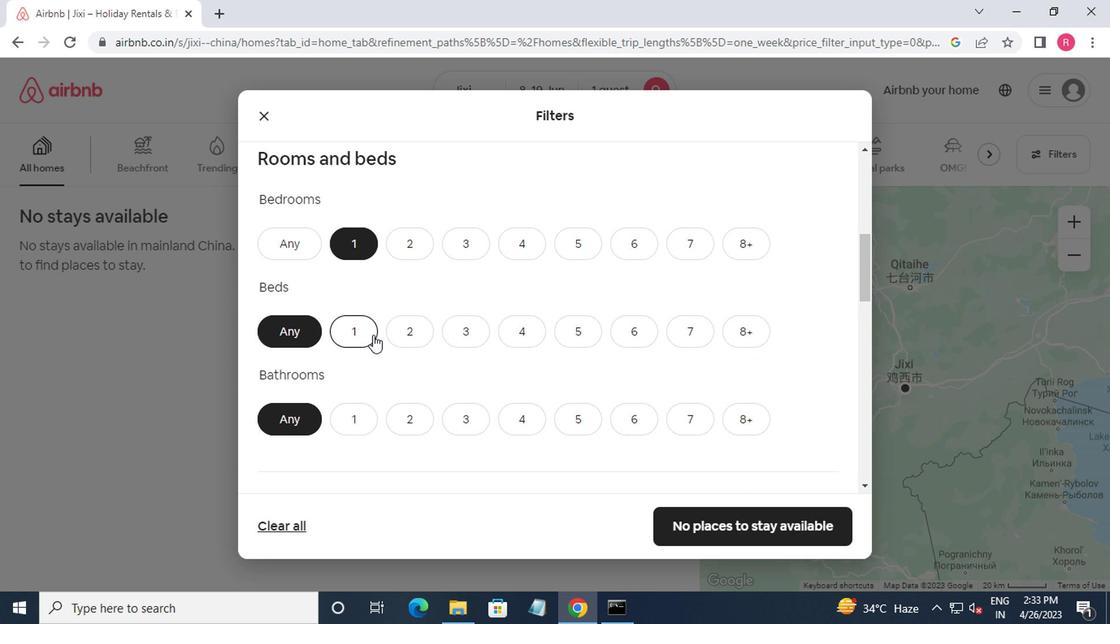 
Action: Mouse moved to (355, 418)
Screenshot: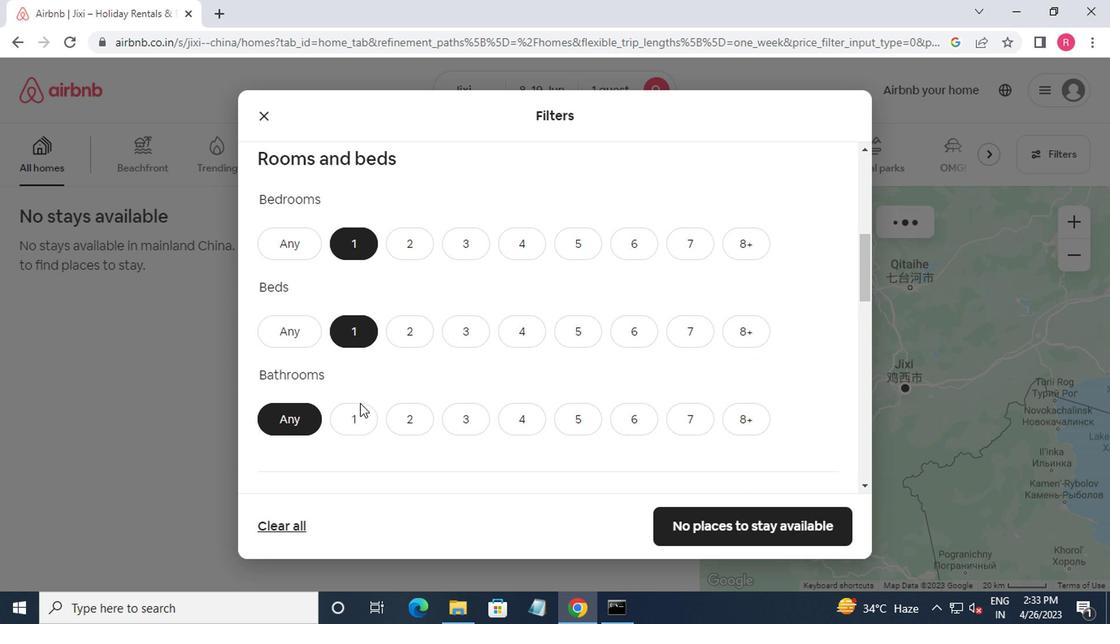 
Action: Mouse pressed left at (355, 418)
Screenshot: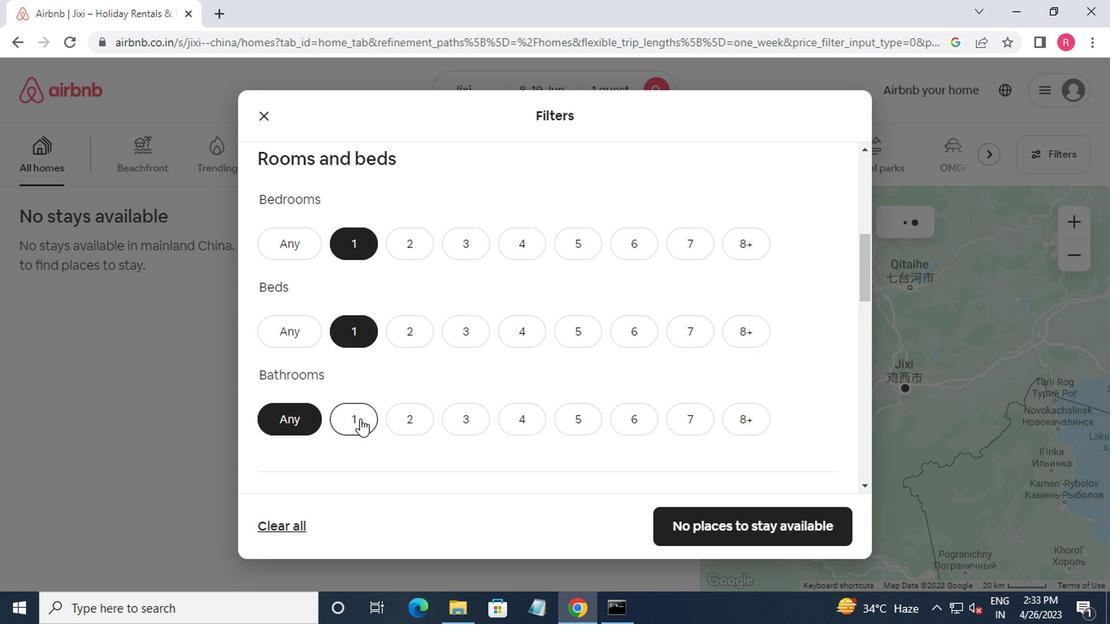 
Action: Mouse moved to (354, 418)
Screenshot: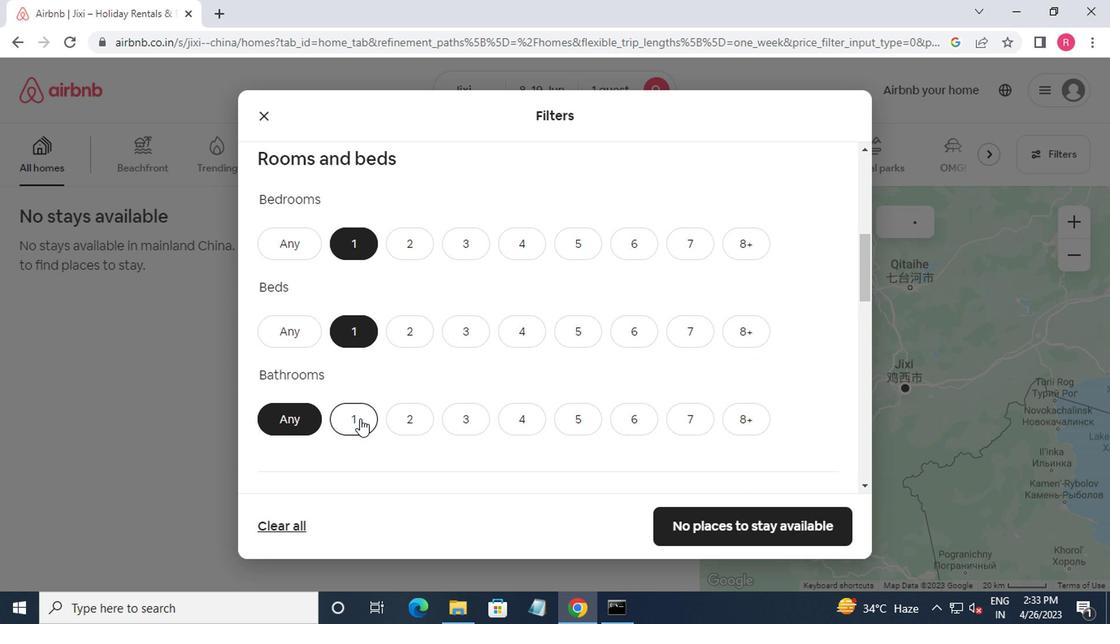
Action: Mouse scrolled (354, 418) with delta (0, 0)
Screenshot: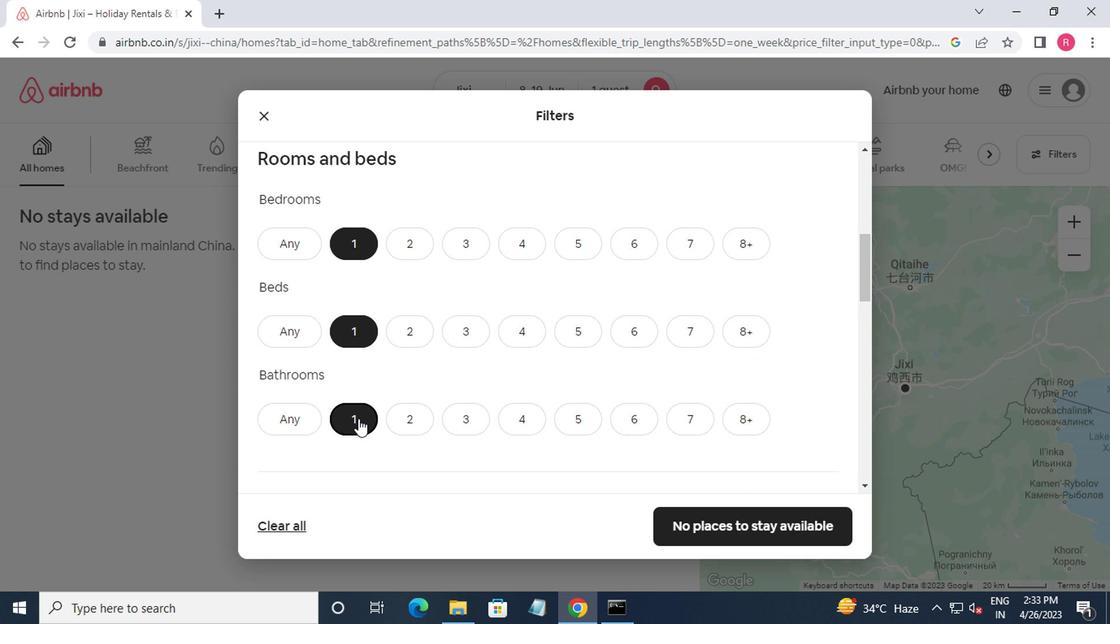 
Action: Mouse scrolled (354, 418) with delta (0, 0)
Screenshot: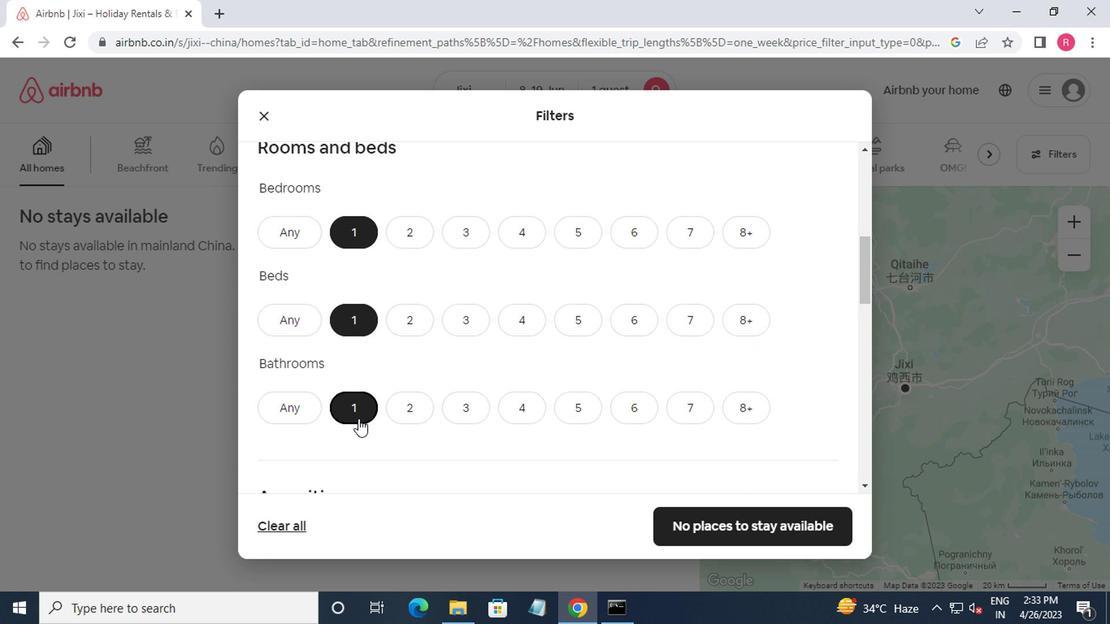 
Action: Mouse moved to (356, 418)
Screenshot: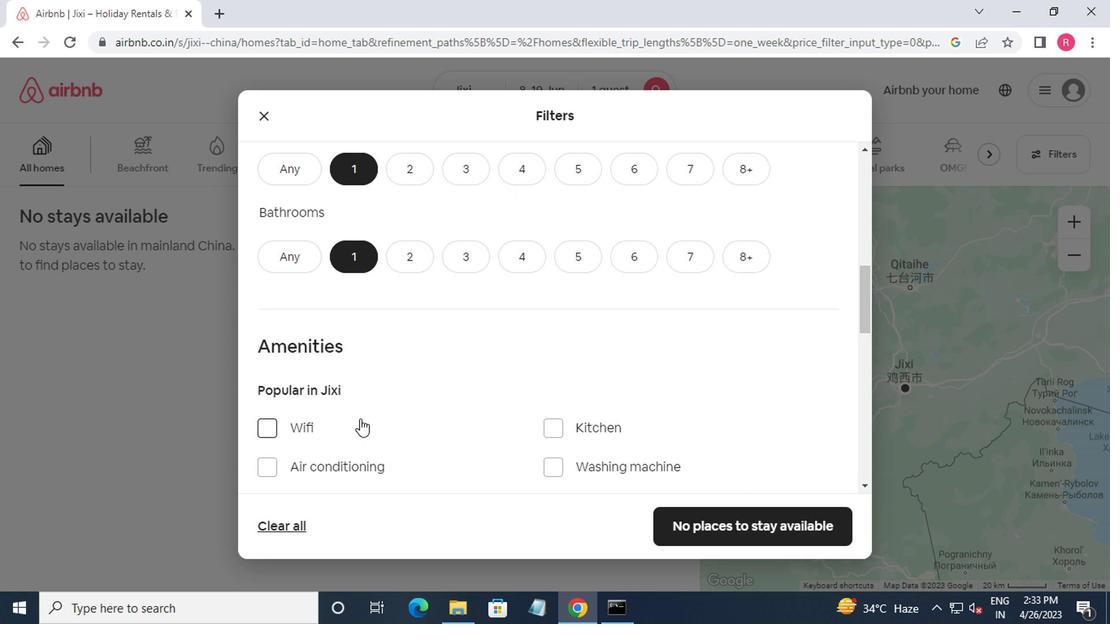 
Action: Mouse scrolled (356, 418) with delta (0, 0)
Screenshot: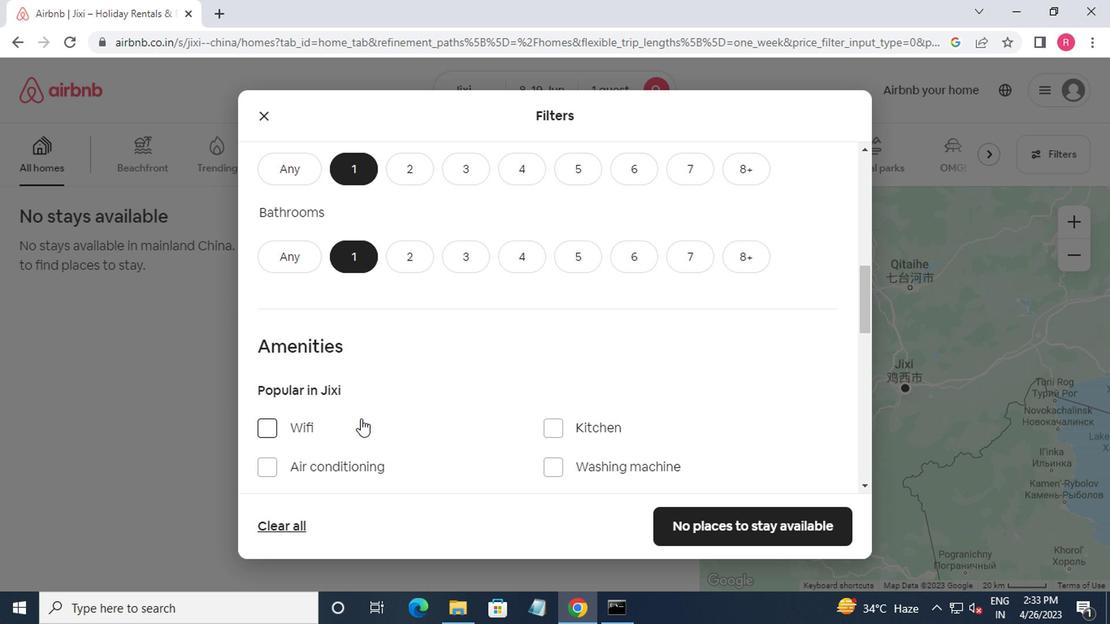 
Action: Mouse moved to (356, 418)
Screenshot: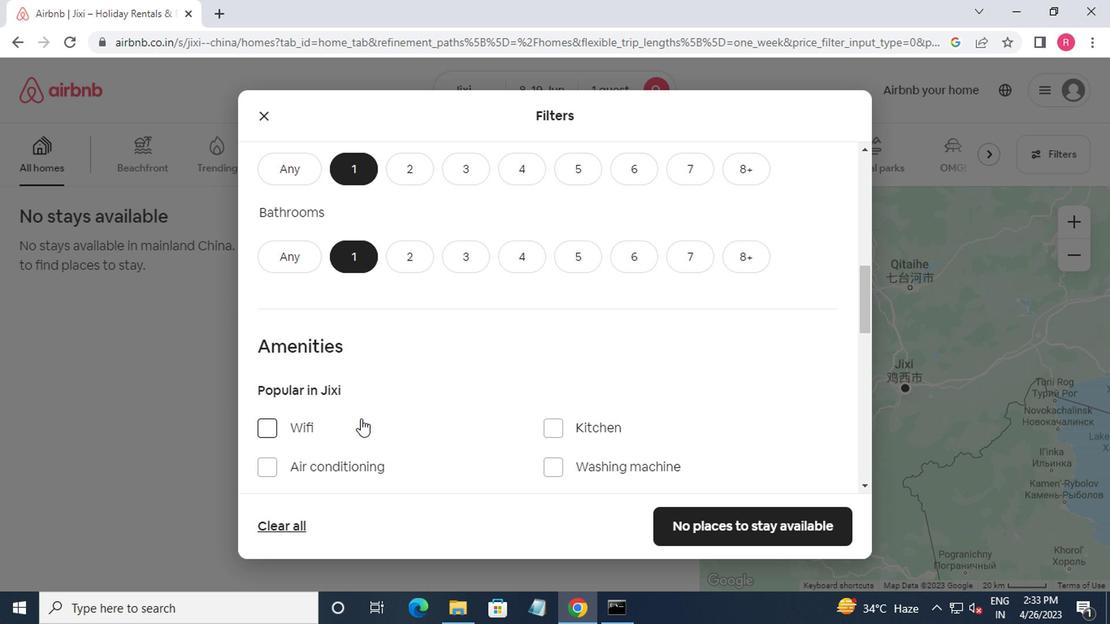 
Action: Mouse scrolled (356, 418) with delta (0, 0)
Screenshot: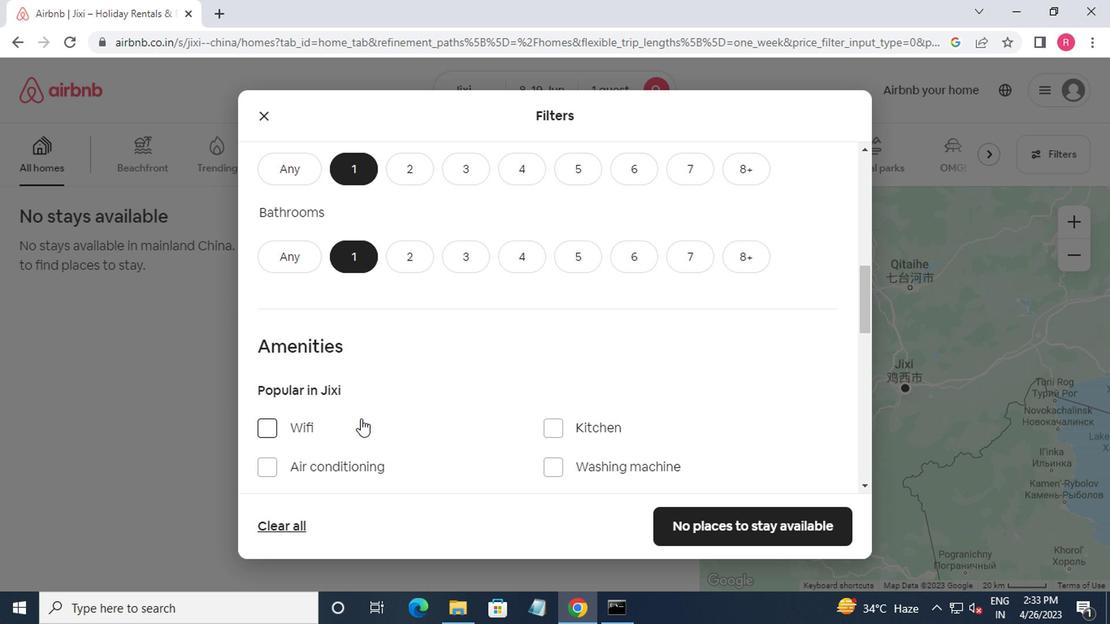 
Action: Mouse moved to (358, 418)
Screenshot: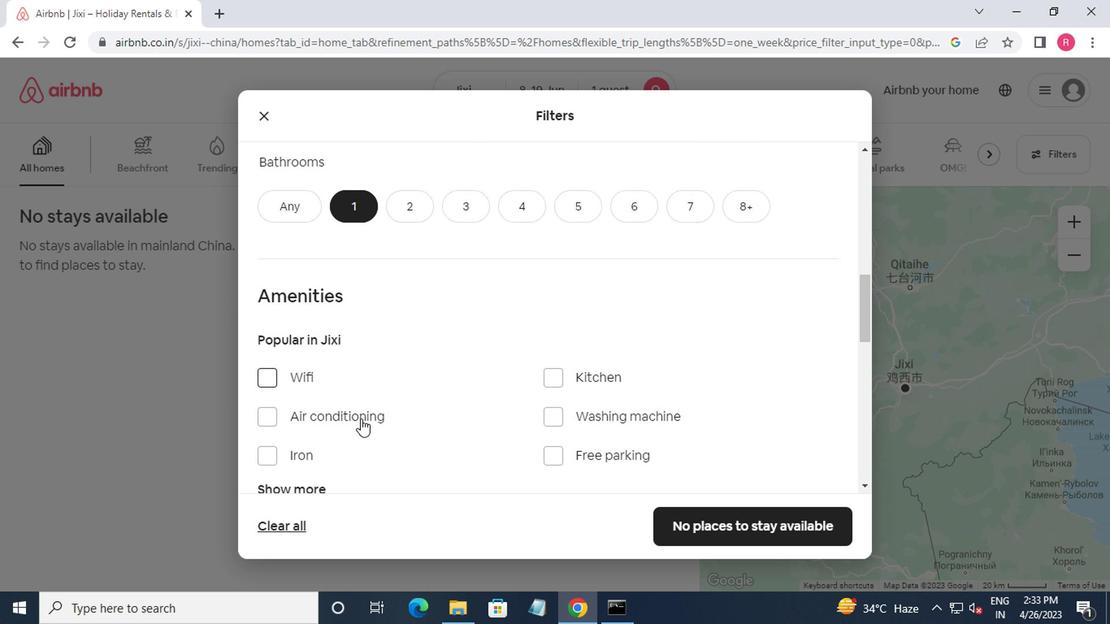 
Action: Mouse scrolled (358, 418) with delta (0, 0)
Screenshot: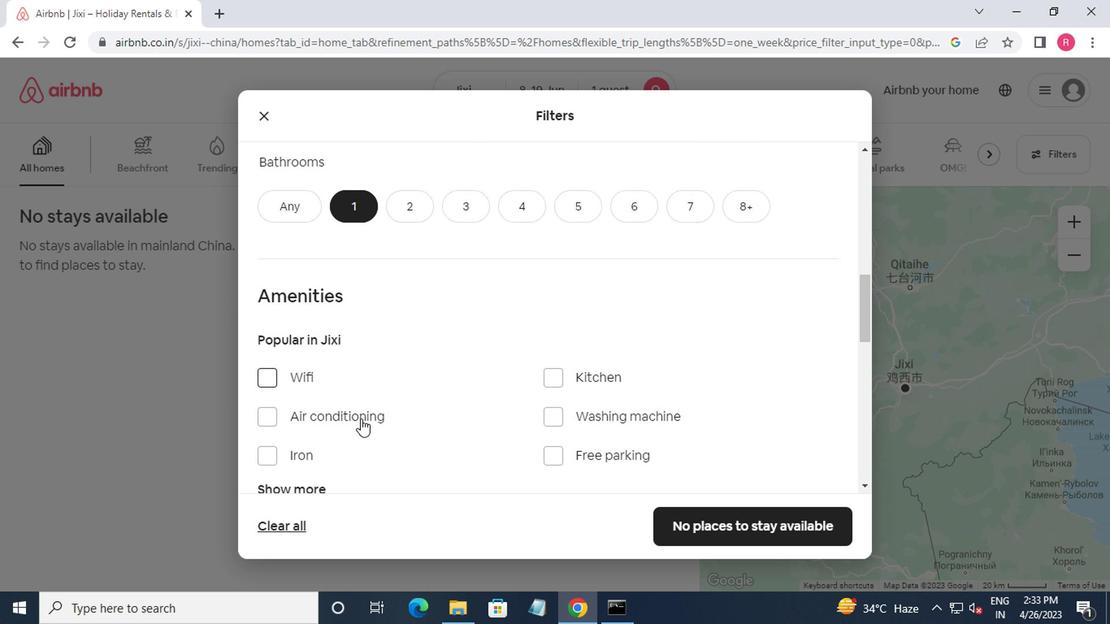 
Action: Mouse moved to (818, 472)
Screenshot: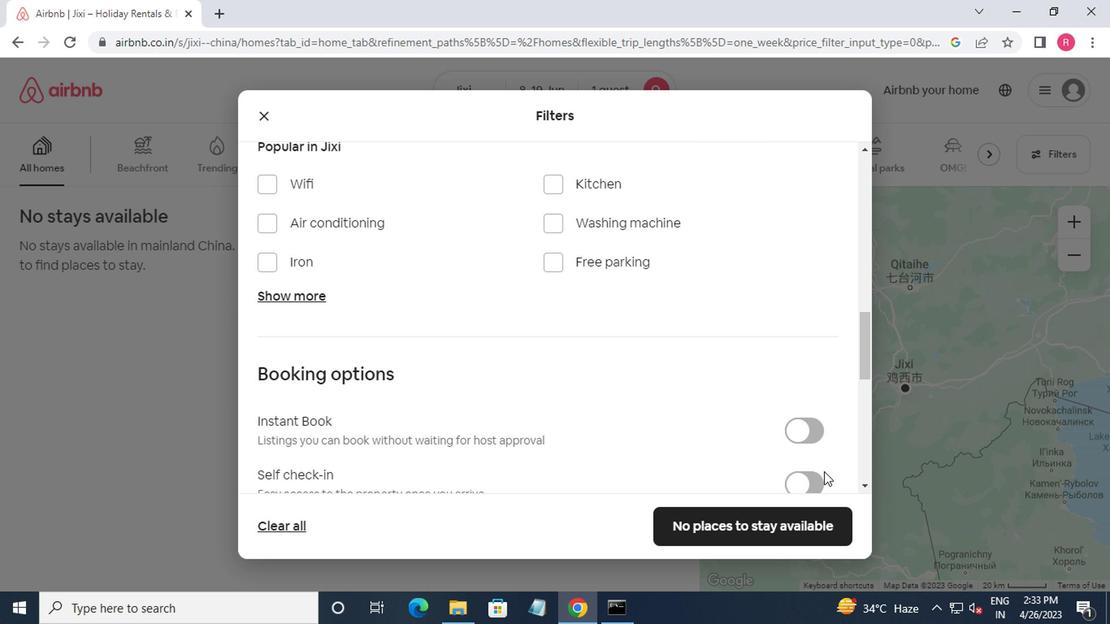 
Action: Mouse scrolled (818, 470) with delta (0, -1)
Screenshot: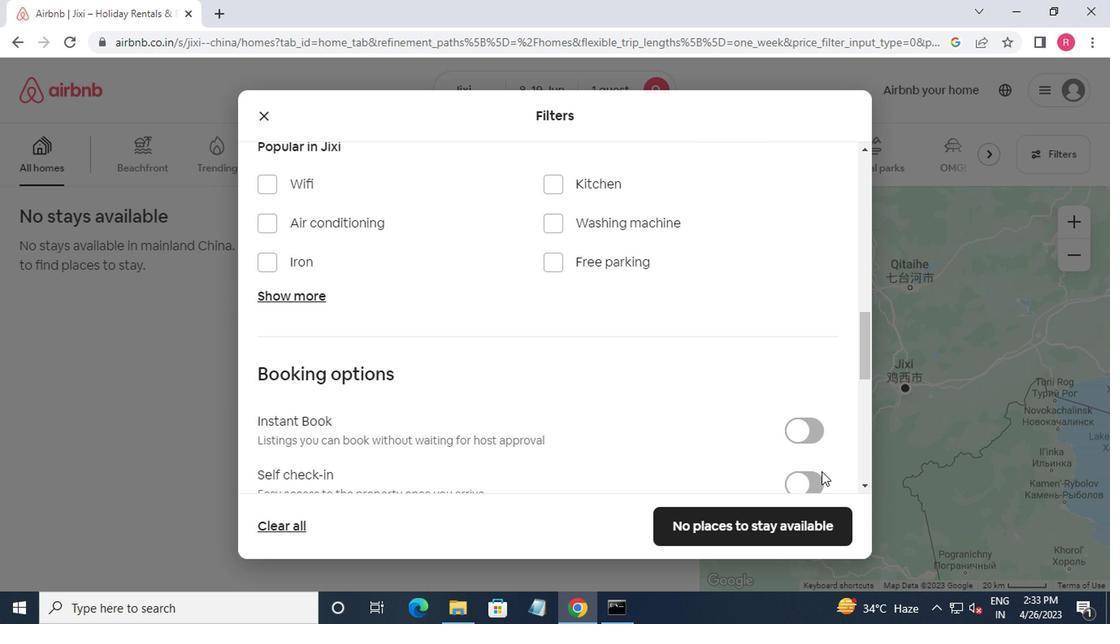 
Action: Mouse moved to (803, 410)
Screenshot: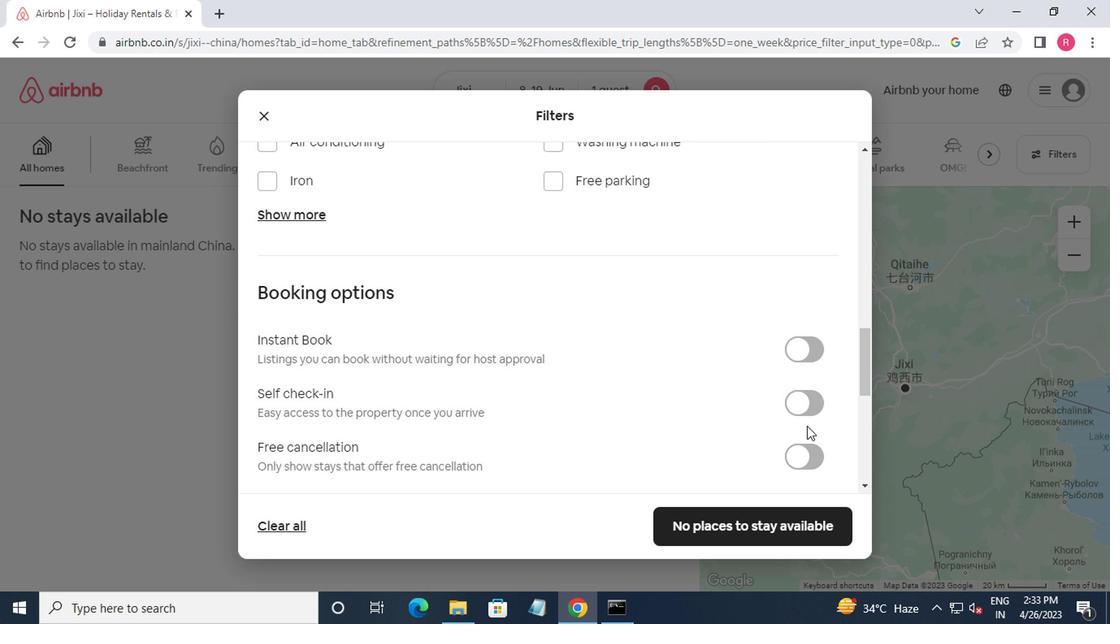 
Action: Mouse pressed left at (803, 410)
Screenshot: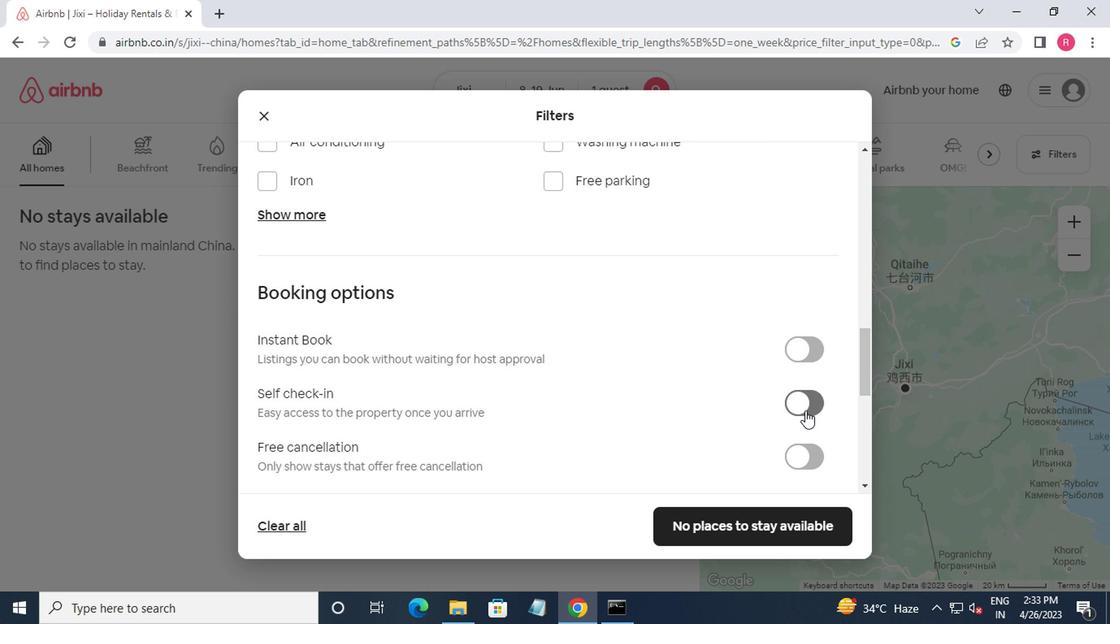 
Action: Mouse moved to (804, 410)
Screenshot: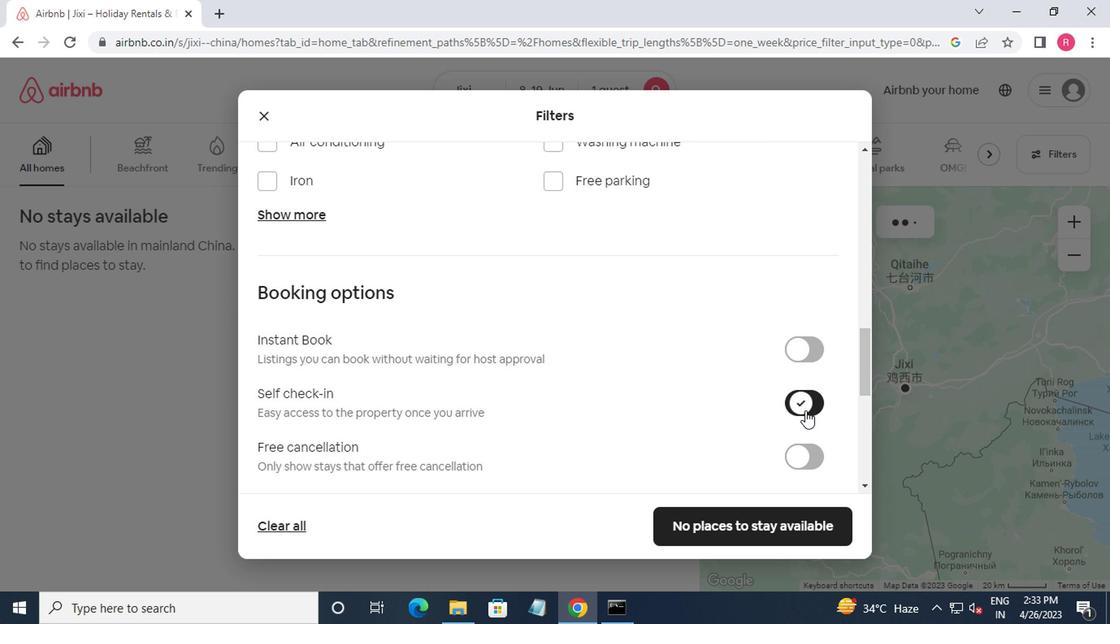 
Action: Mouse scrolled (804, 410) with delta (0, 0)
Screenshot: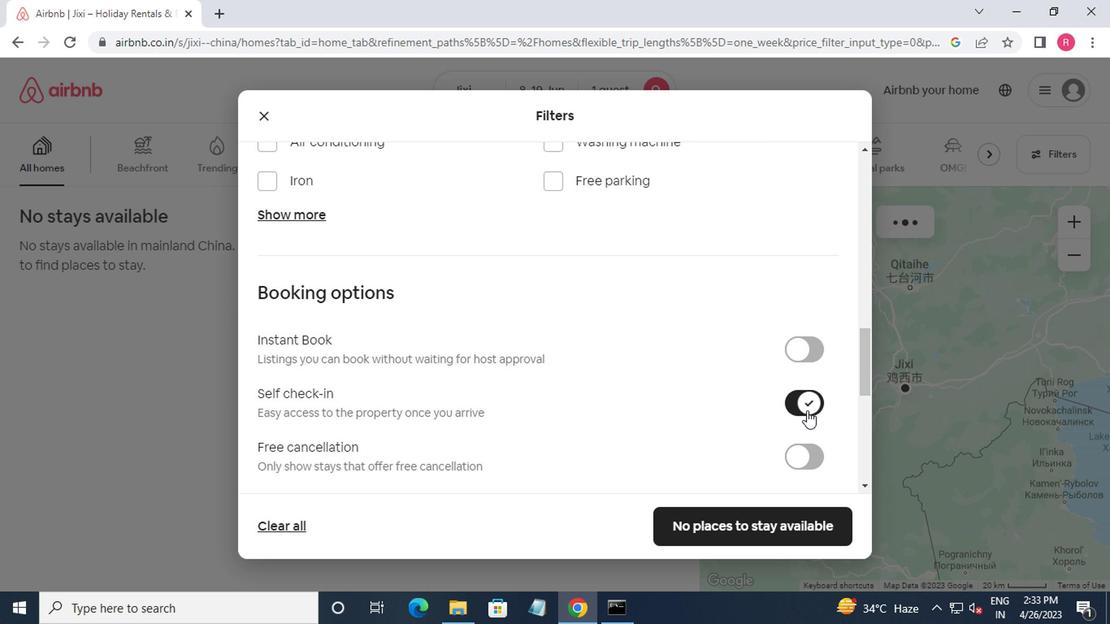 
Action: Mouse scrolled (804, 410) with delta (0, 0)
Screenshot: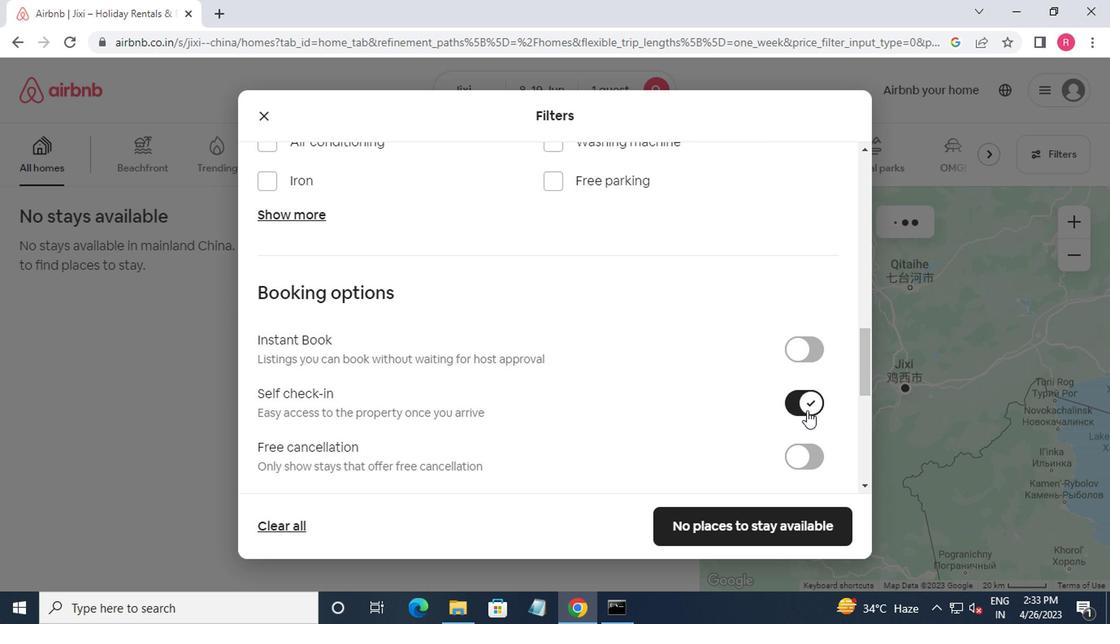
Action: Mouse moved to (804, 410)
Screenshot: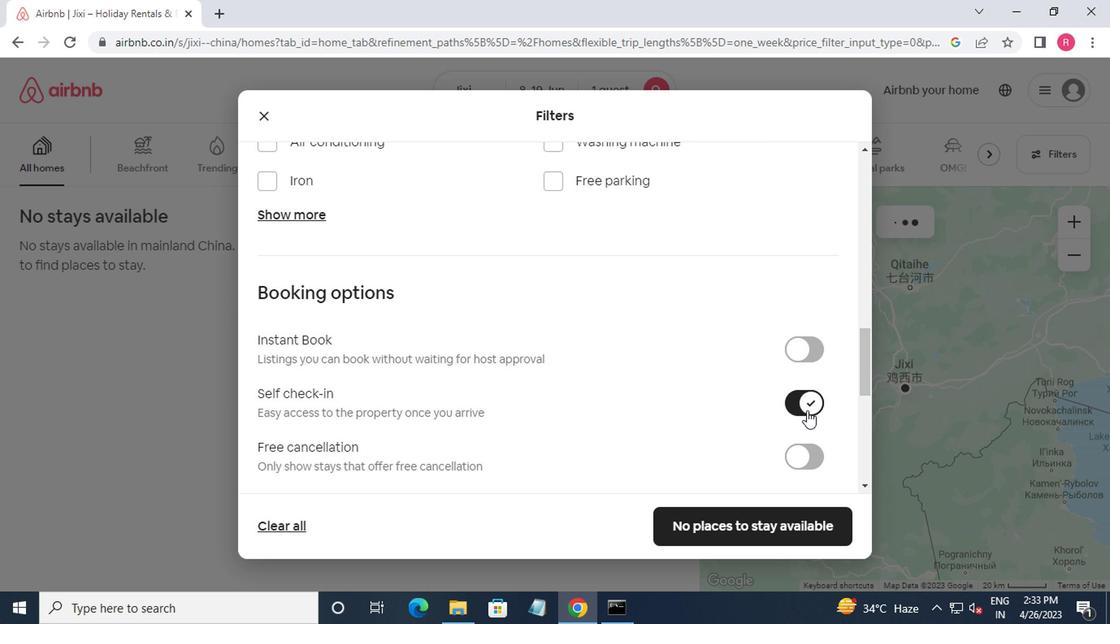 
Action: Mouse scrolled (804, 410) with delta (0, 0)
Screenshot: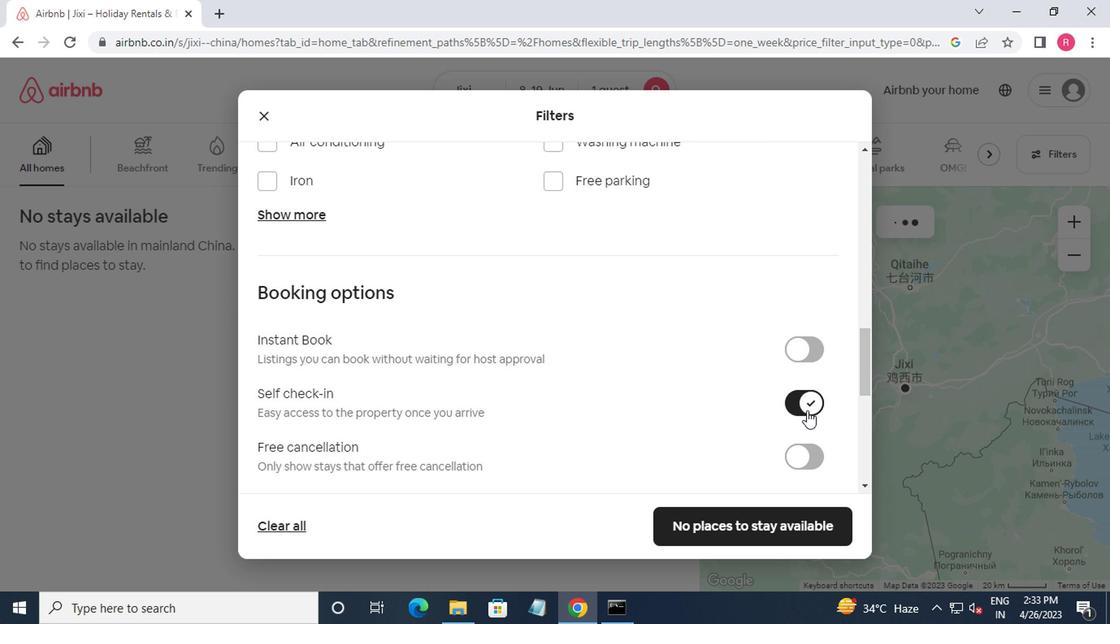 
Action: Mouse moved to (804, 412)
Screenshot: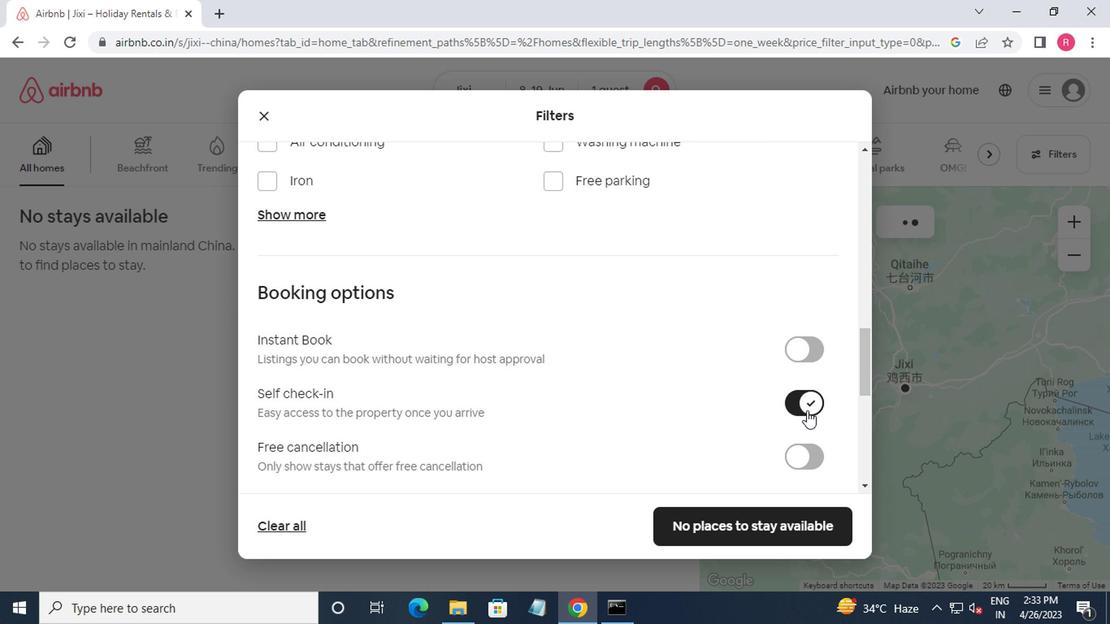 
Action: Mouse scrolled (804, 411) with delta (0, -1)
Screenshot: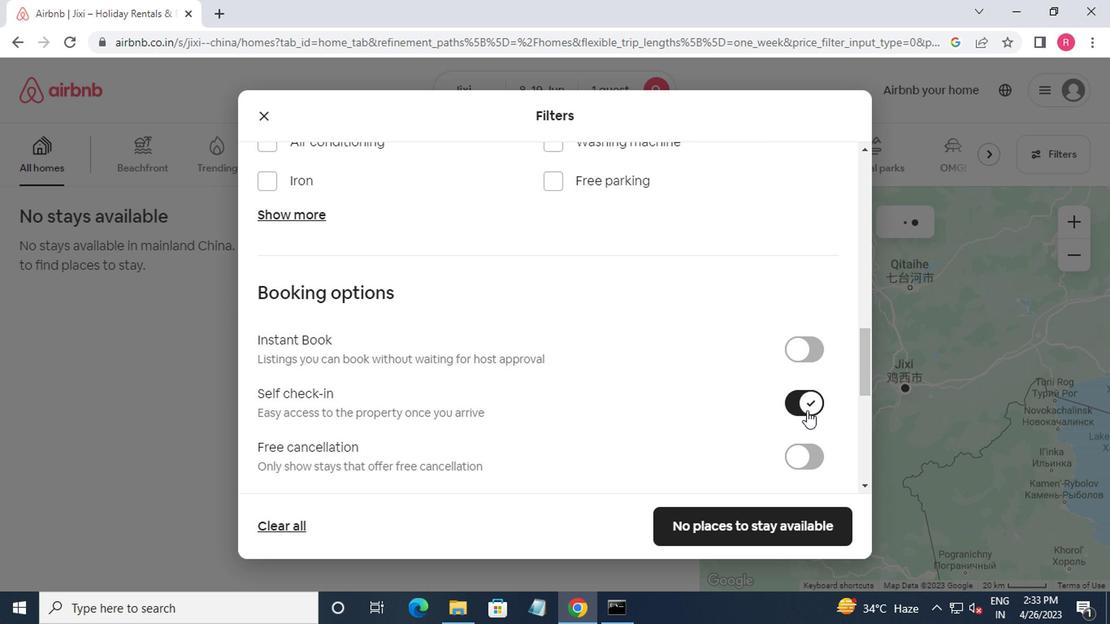 
Action: Mouse moved to (804, 413)
Screenshot: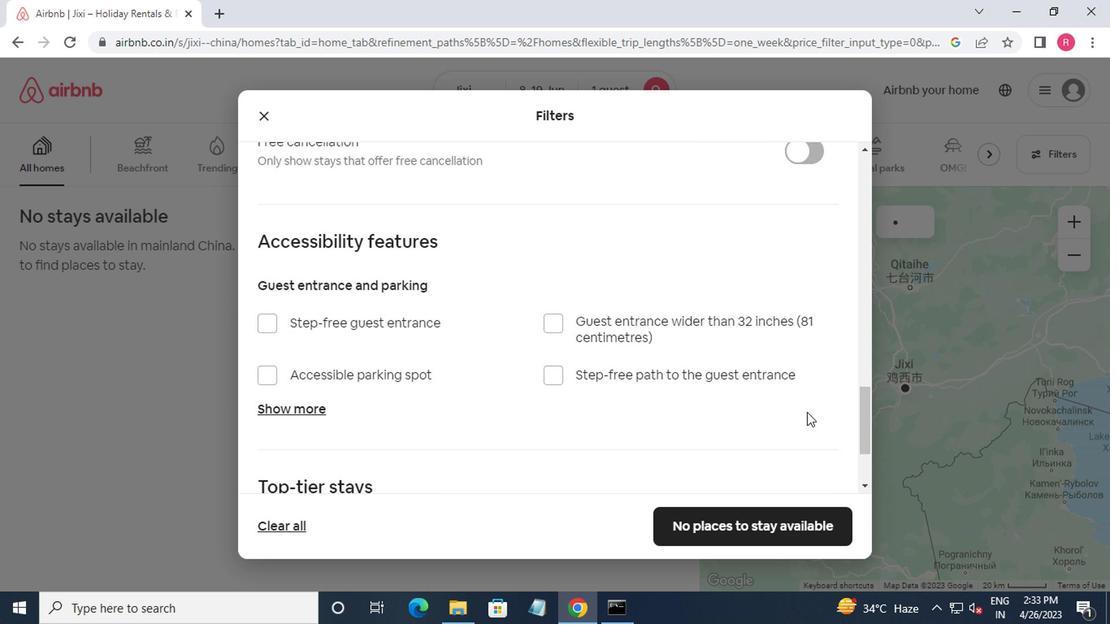 
Action: Mouse scrolled (804, 412) with delta (0, 0)
Screenshot: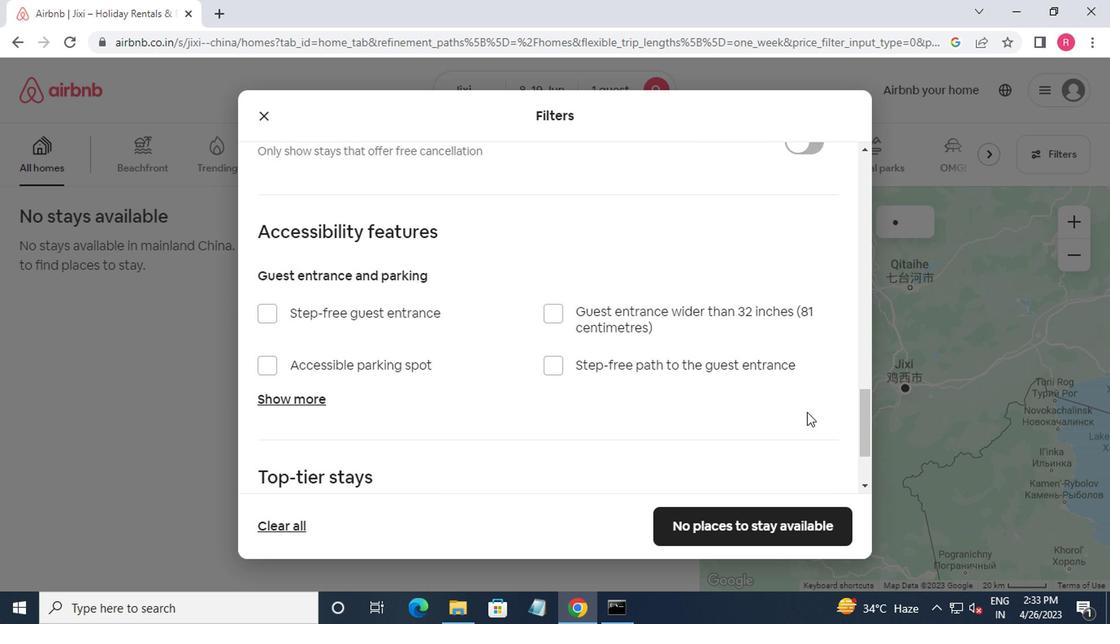 
Action: Mouse moved to (803, 414)
Screenshot: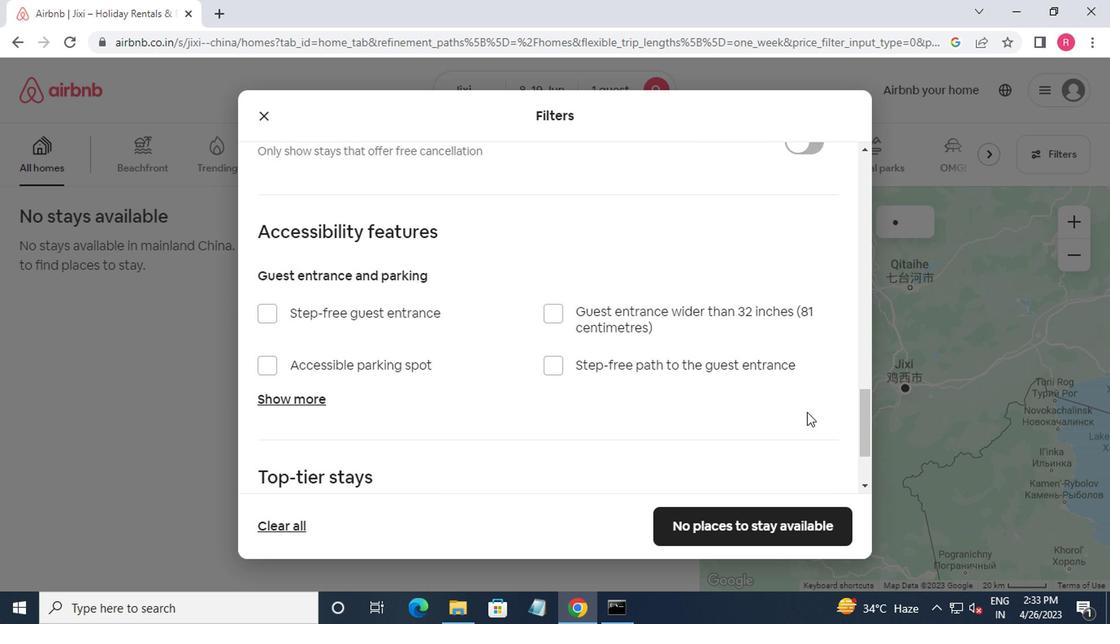
Action: Mouse scrolled (803, 414) with delta (0, 0)
Screenshot: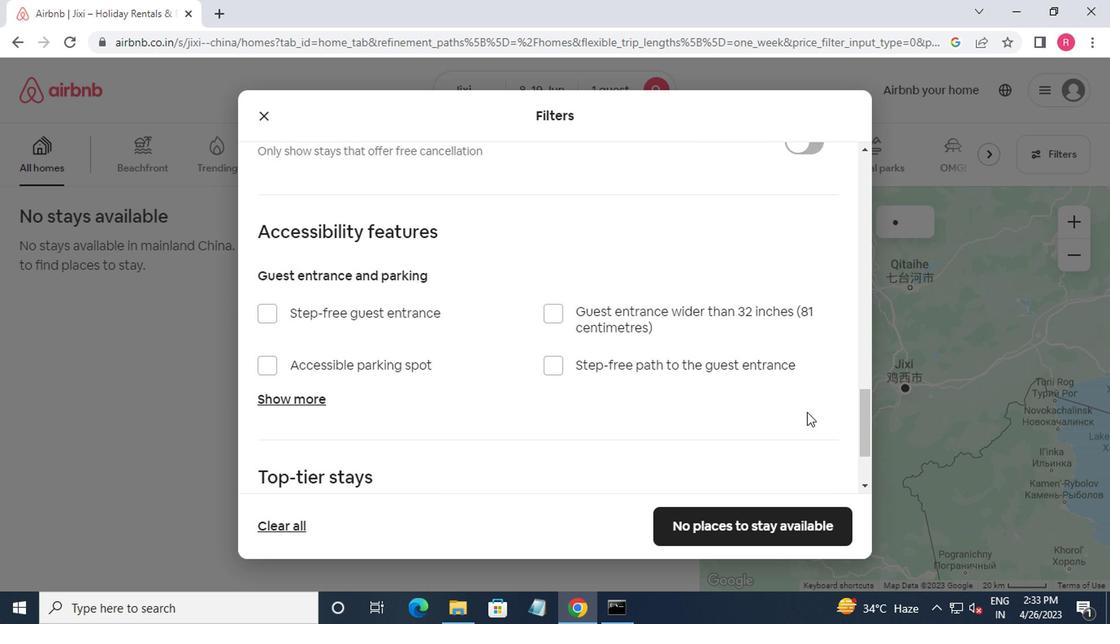 
Action: Mouse moved to (800, 419)
Screenshot: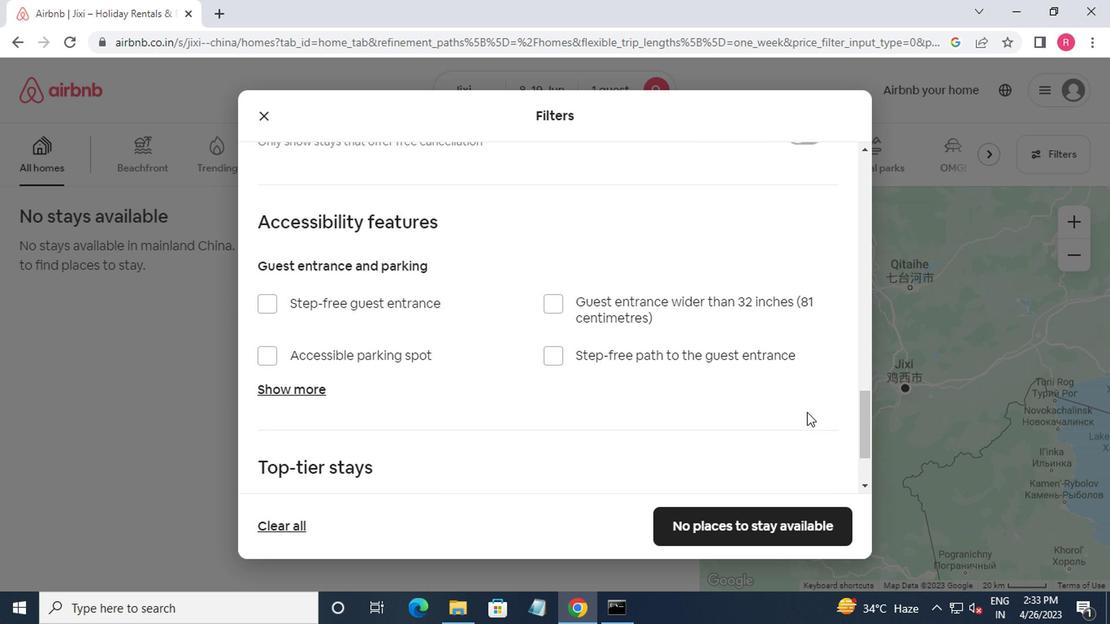 
Action: Mouse scrolled (800, 418) with delta (0, 0)
Screenshot: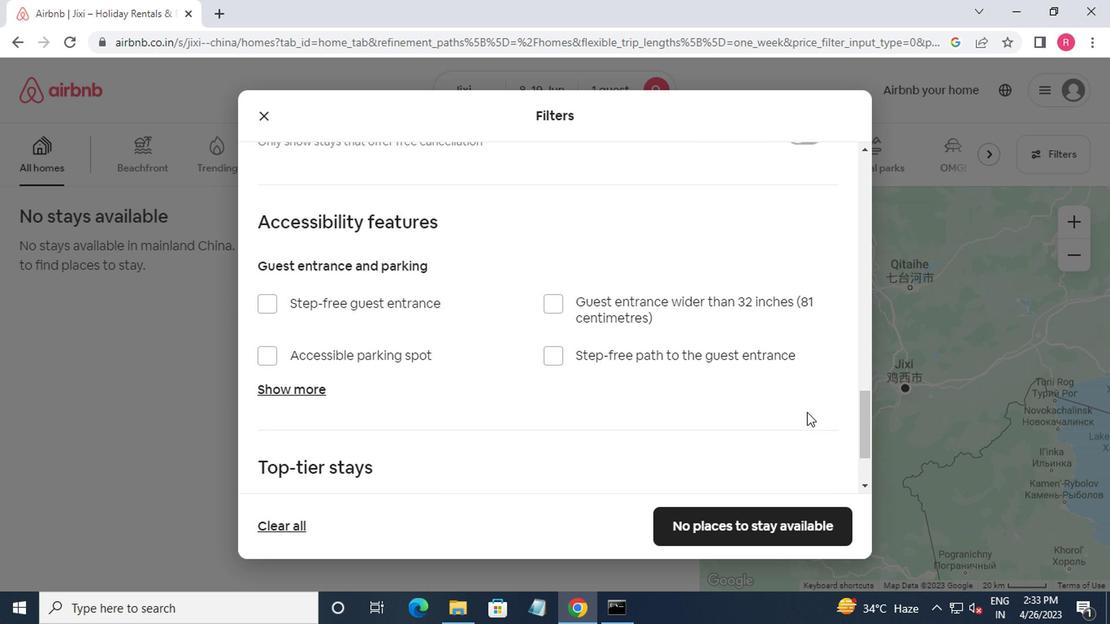 
Action: Mouse moved to (797, 424)
Screenshot: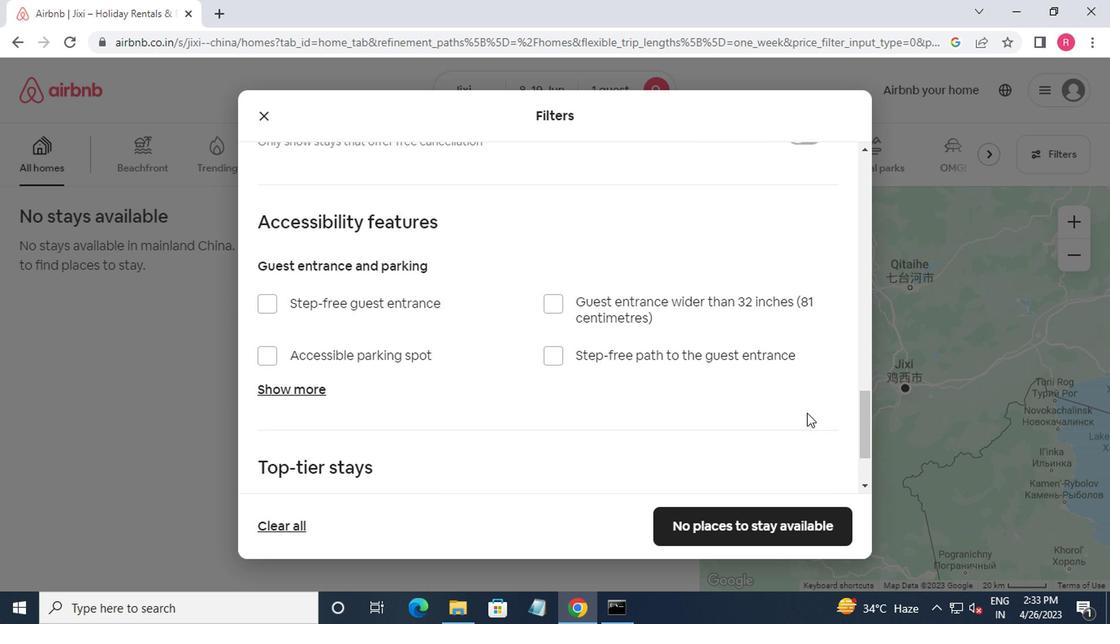 
Action: Mouse scrolled (797, 423) with delta (0, -1)
Screenshot: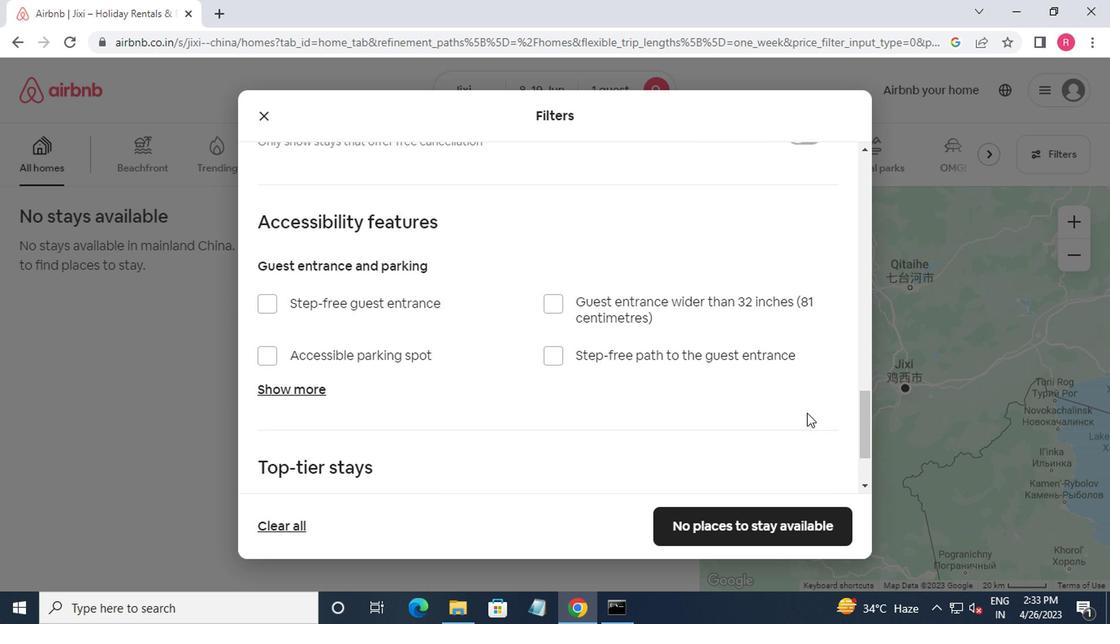 
Action: Mouse moved to (755, 526)
Screenshot: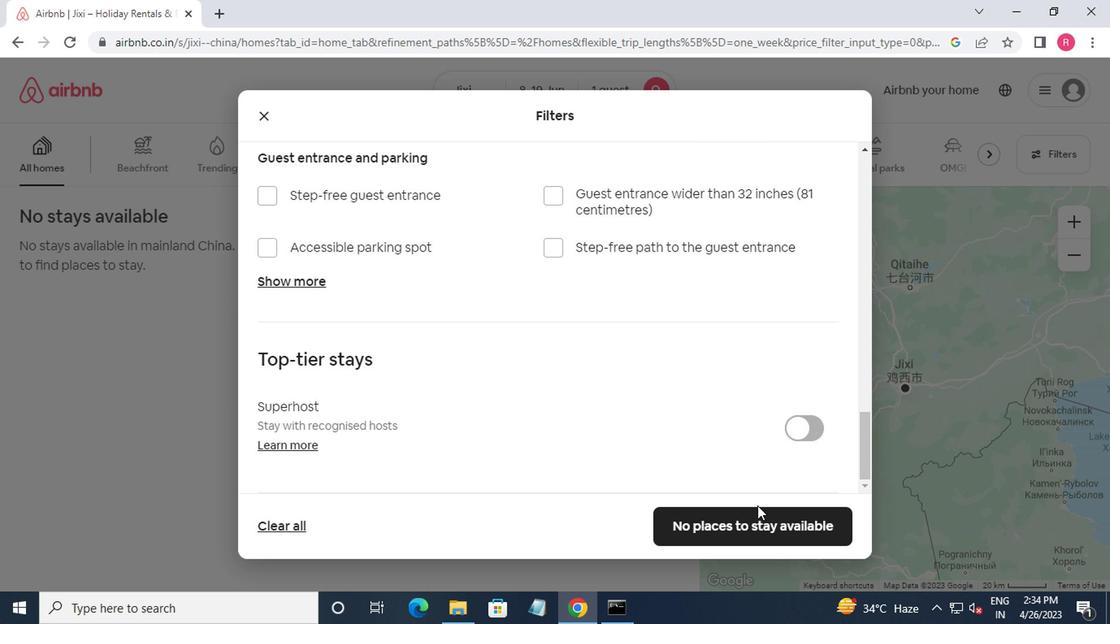 
Action: Mouse pressed left at (755, 526)
Screenshot: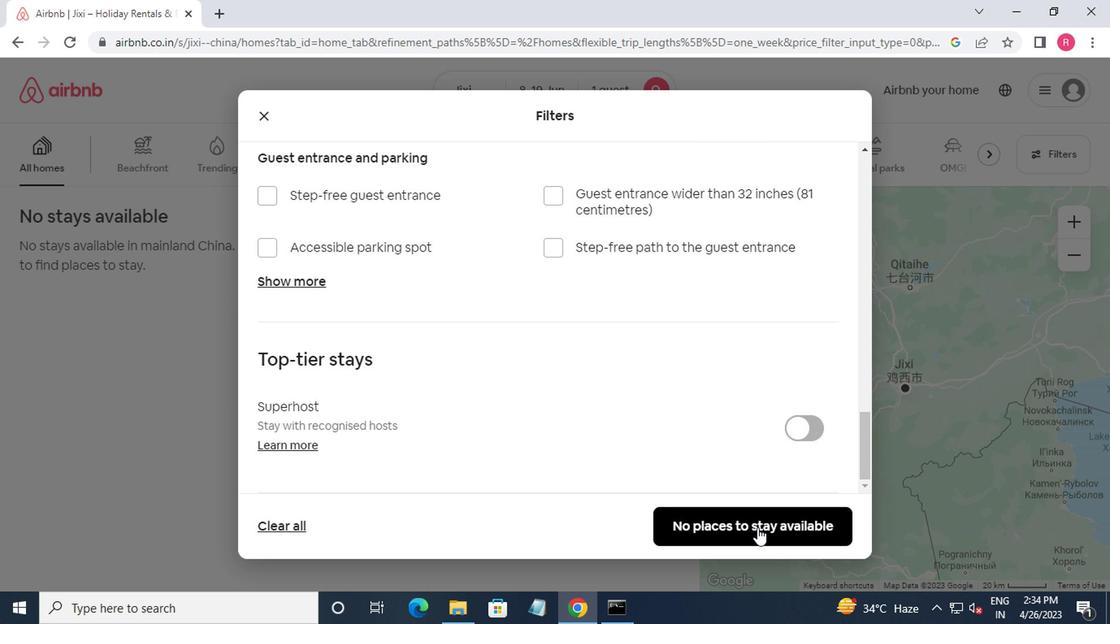 
Action: Mouse moved to (753, 527)
Screenshot: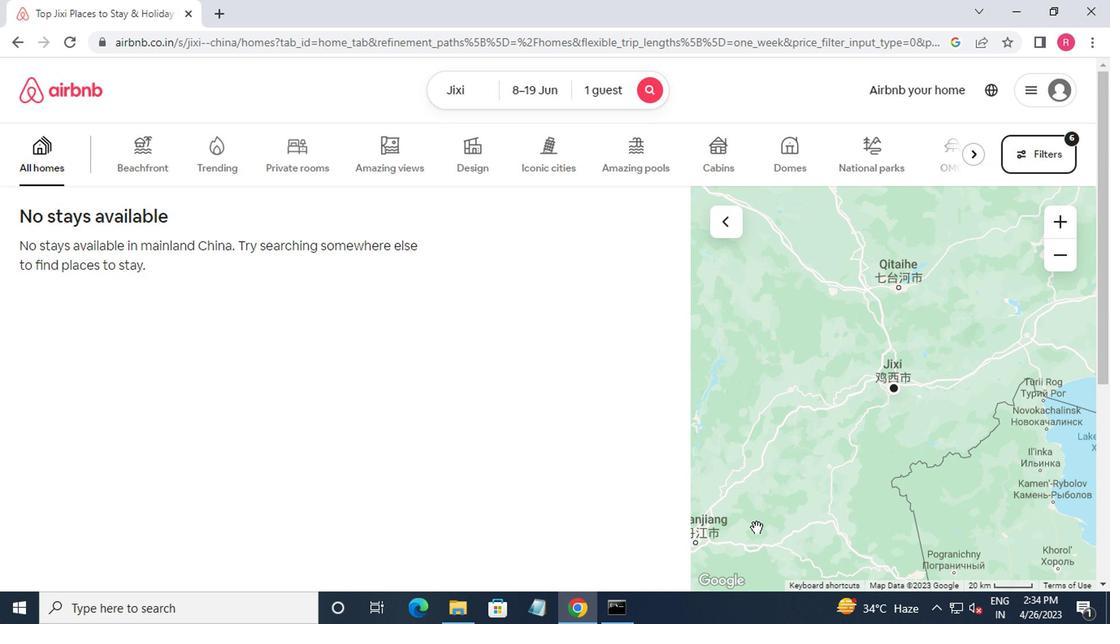
